 Task: Create a due date automation trigger when advanced on, on the tuesday of the week a card is due add content with a description not ending with resume at 11:00 AM.
Action: Mouse moved to (1248, 101)
Screenshot: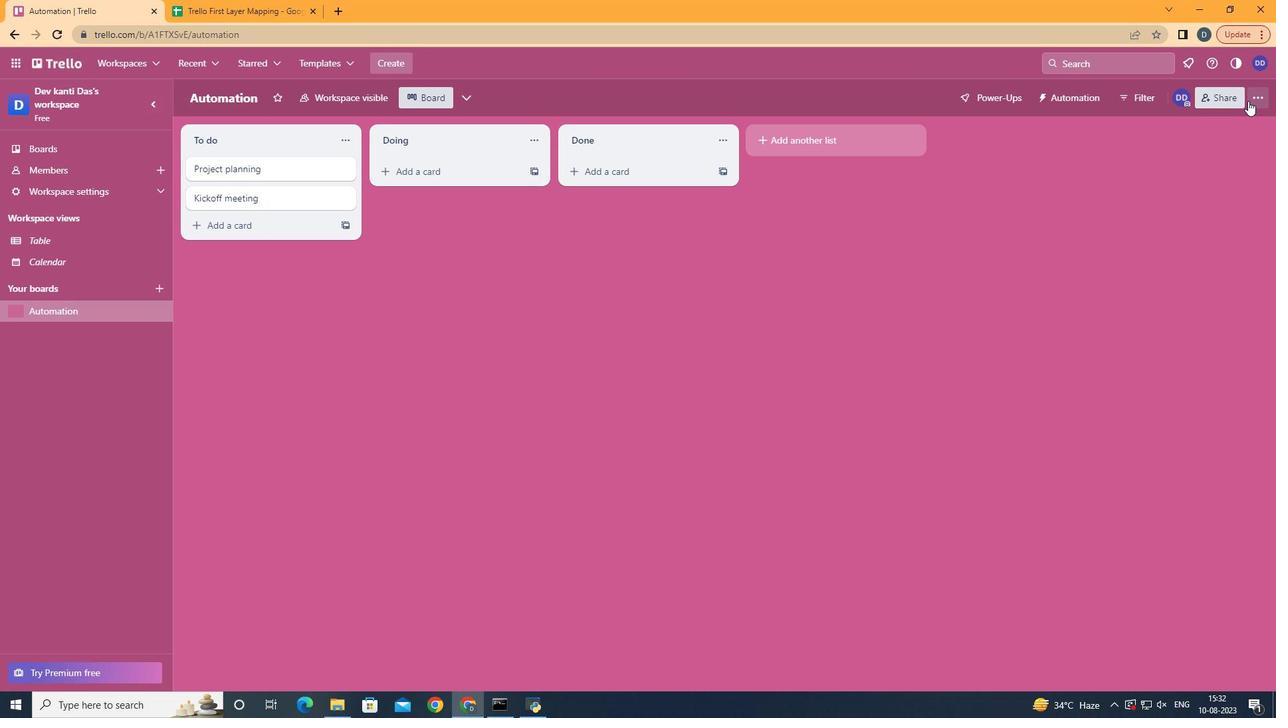 
Action: Mouse pressed left at (1248, 101)
Screenshot: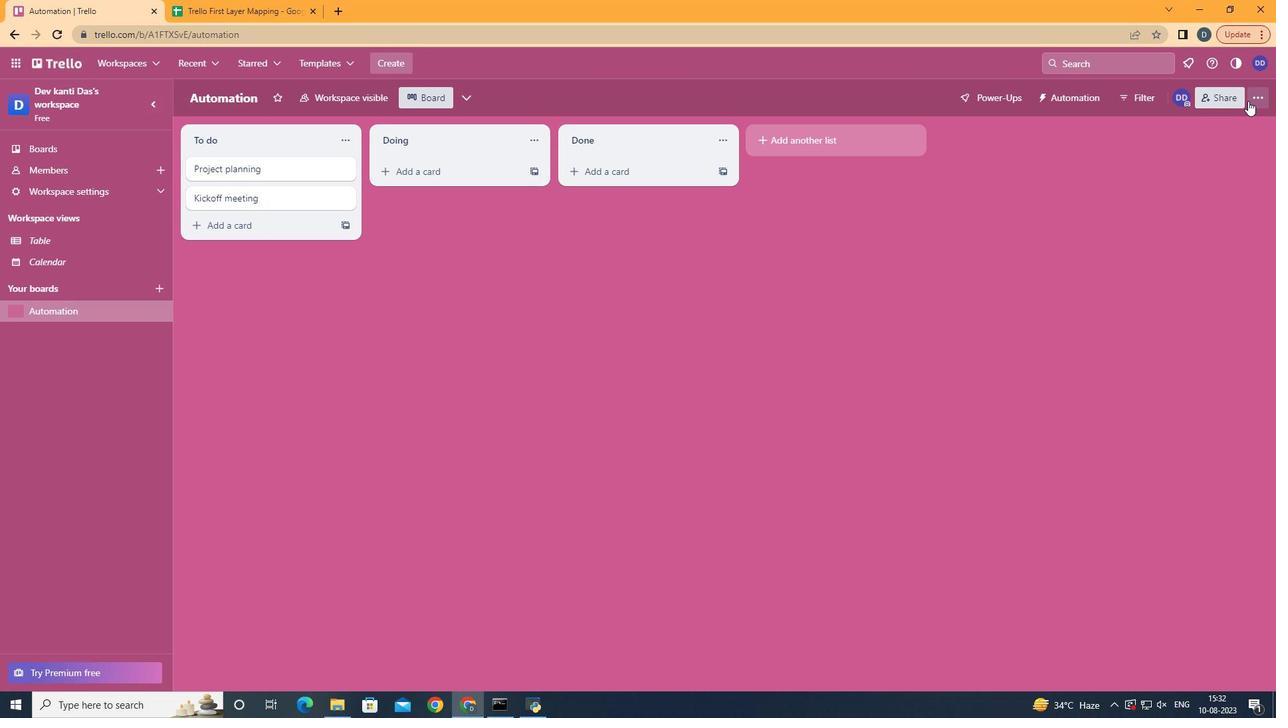 
Action: Mouse moved to (1197, 286)
Screenshot: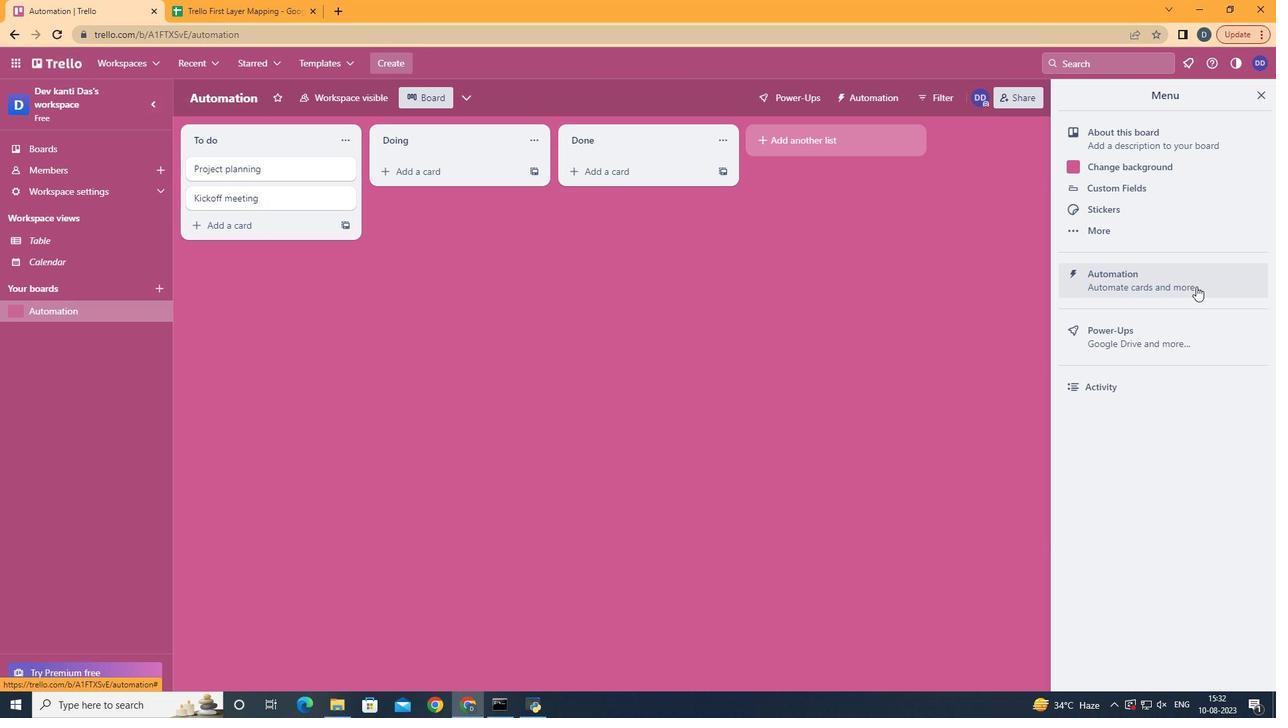 
Action: Mouse pressed left at (1197, 286)
Screenshot: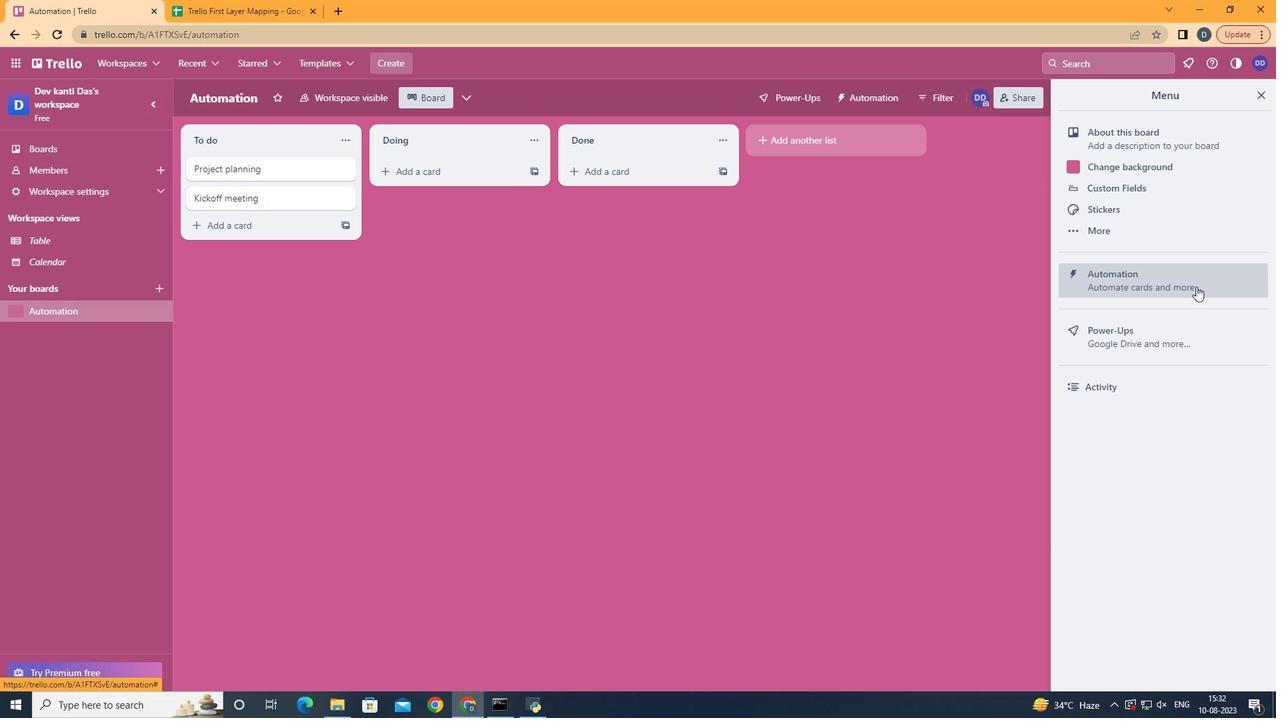 
Action: Mouse moved to (254, 268)
Screenshot: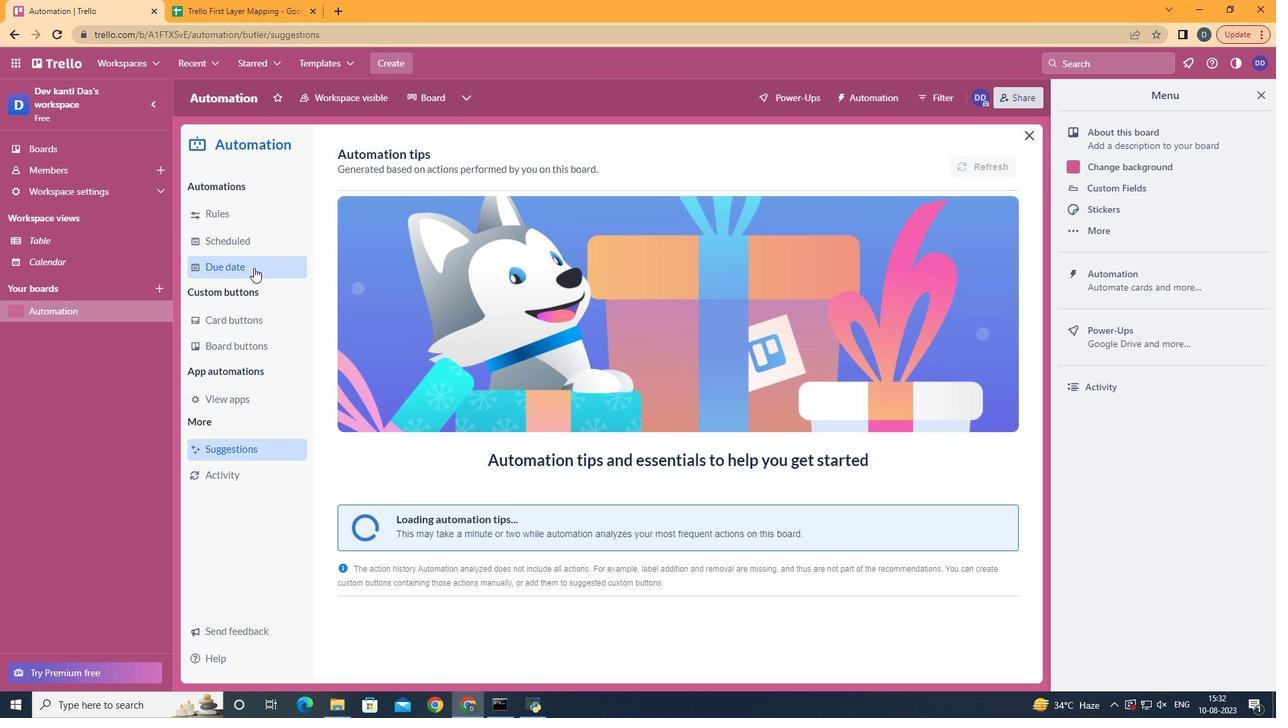 
Action: Mouse pressed left at (254, 268)
Screenshot: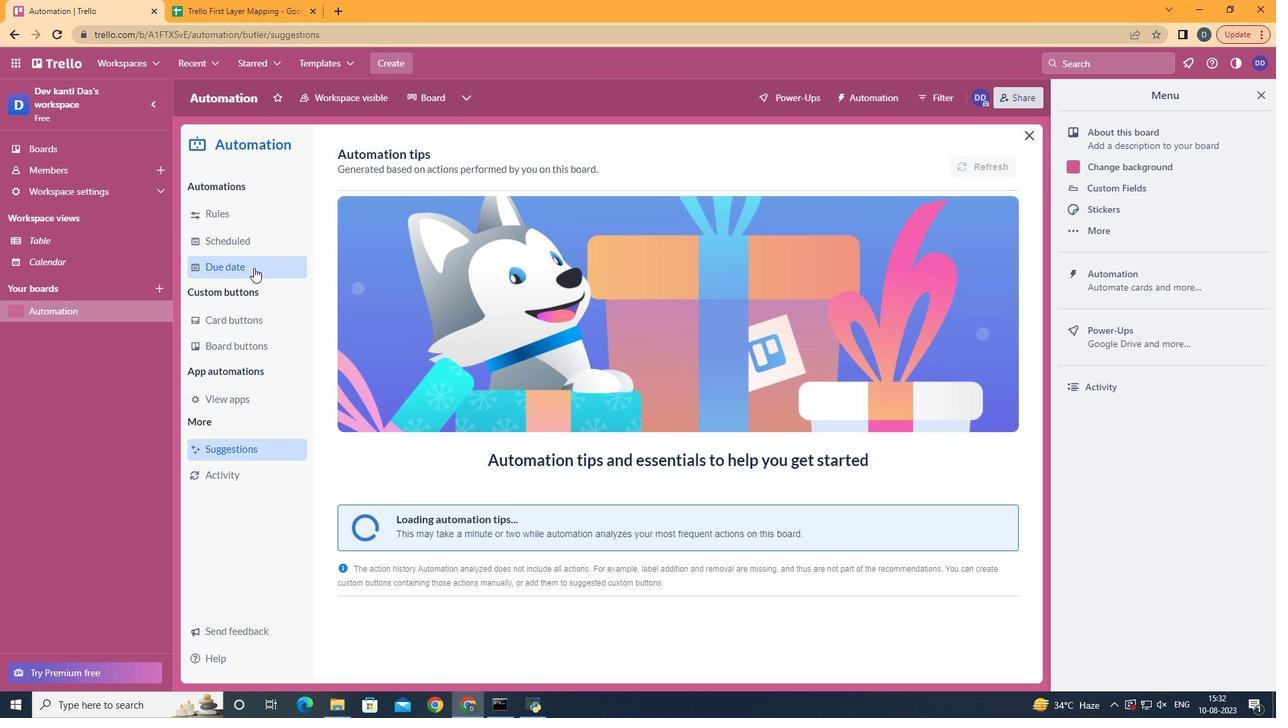 
Action: Mouse moved to (912, 152)
Screenshot: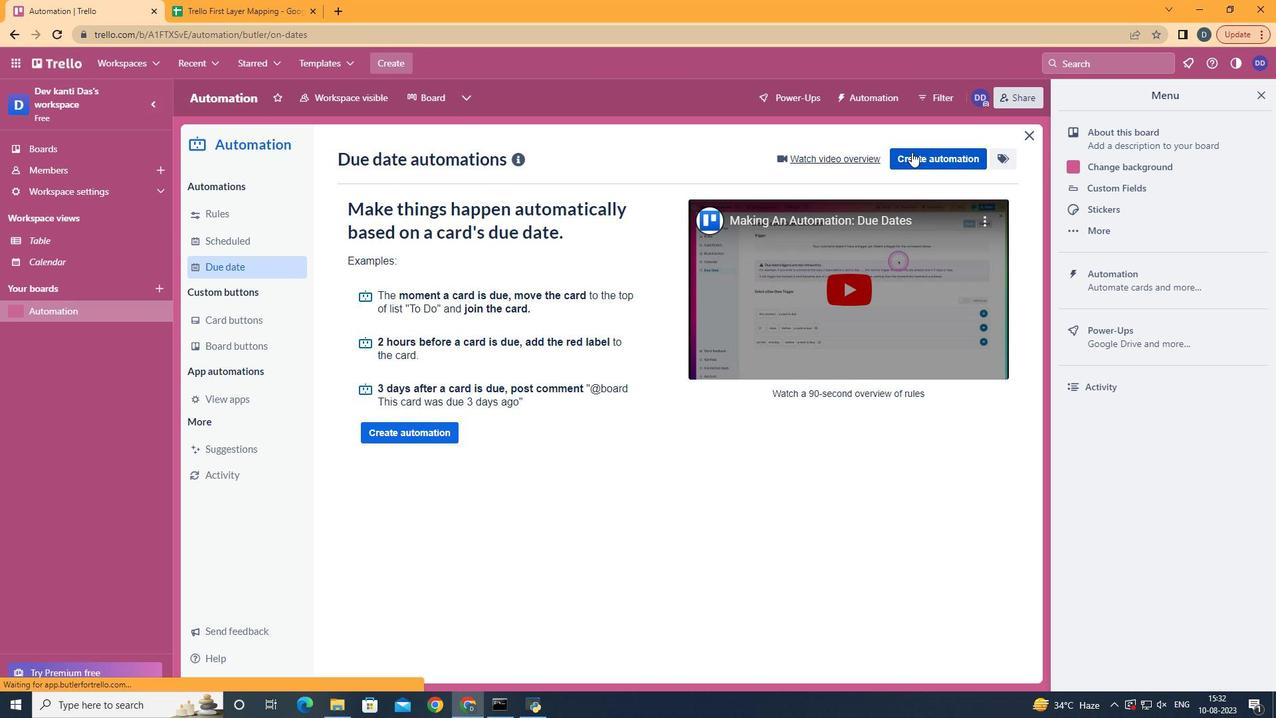 
Action: Mouse pressed left at (912, 152)
Screenshot: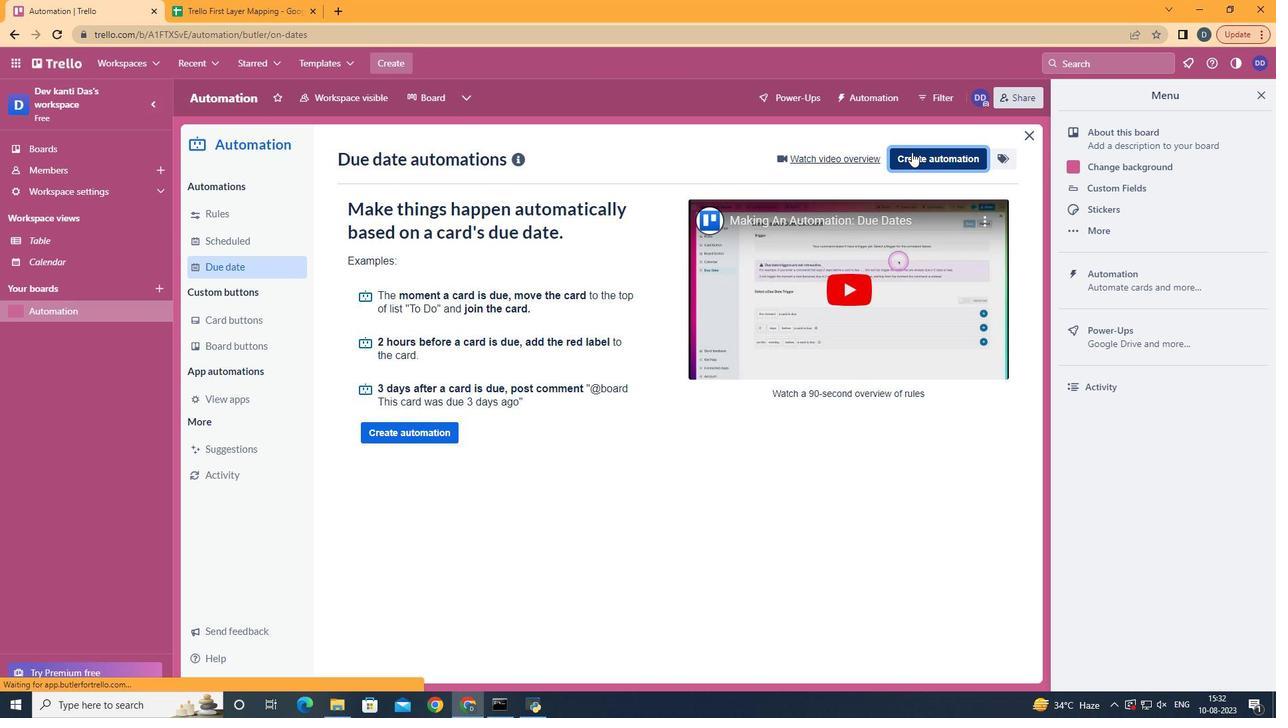 
Action: Mouse moved to (710, 289)
Screenshot: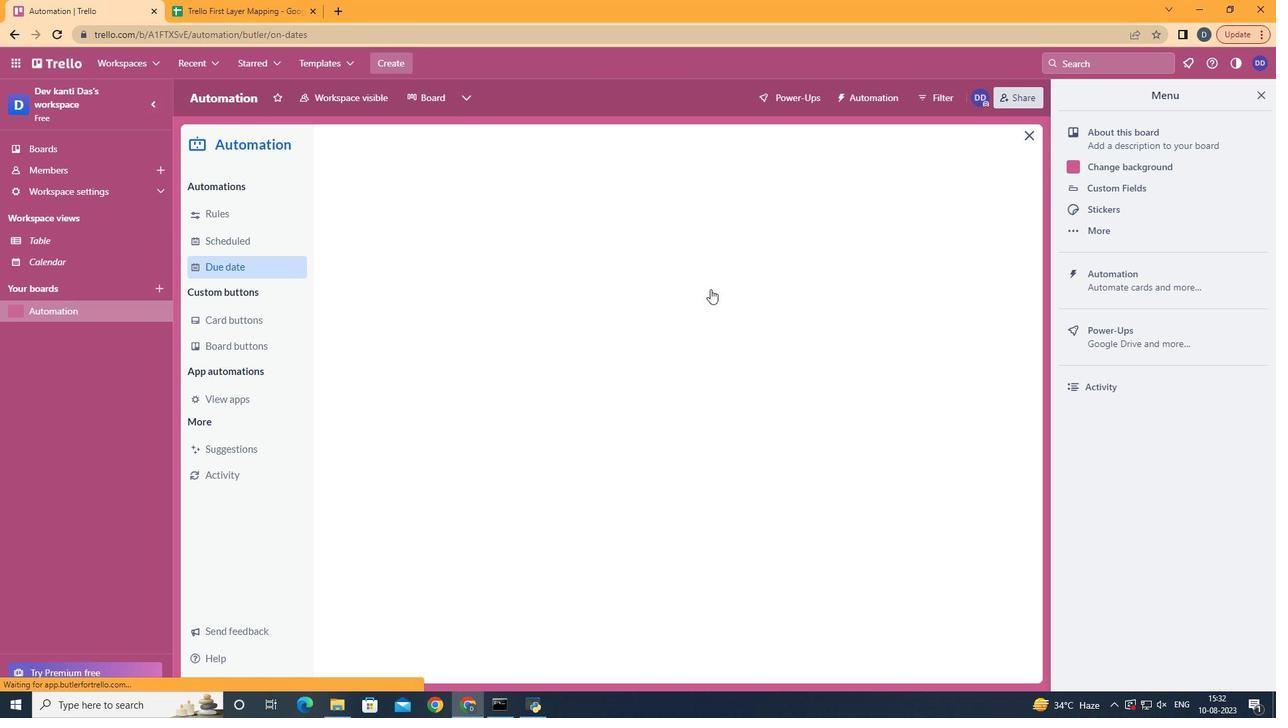
Action: Mouse pressed left at (710, 289)
Screenshot: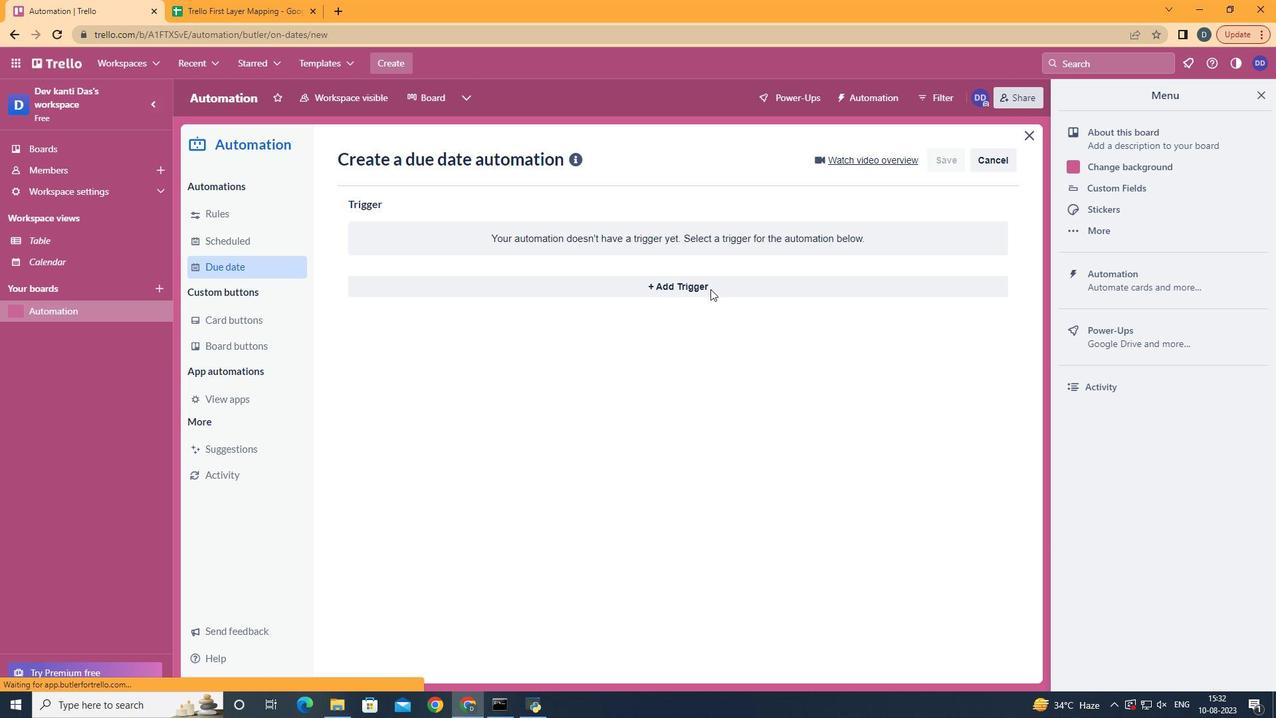
Action: Mouse moved to (432, 375)
Screenshot: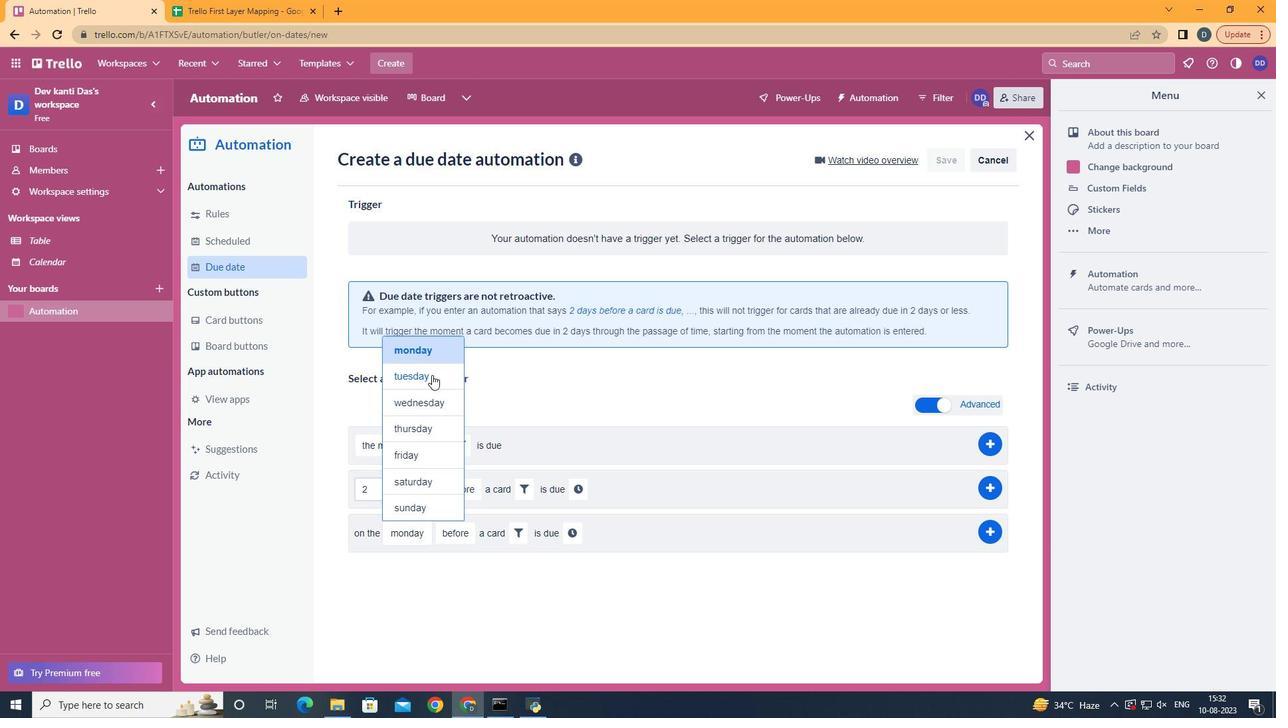 
Action: Mouse pressed left at (432, 375)
Screenshot: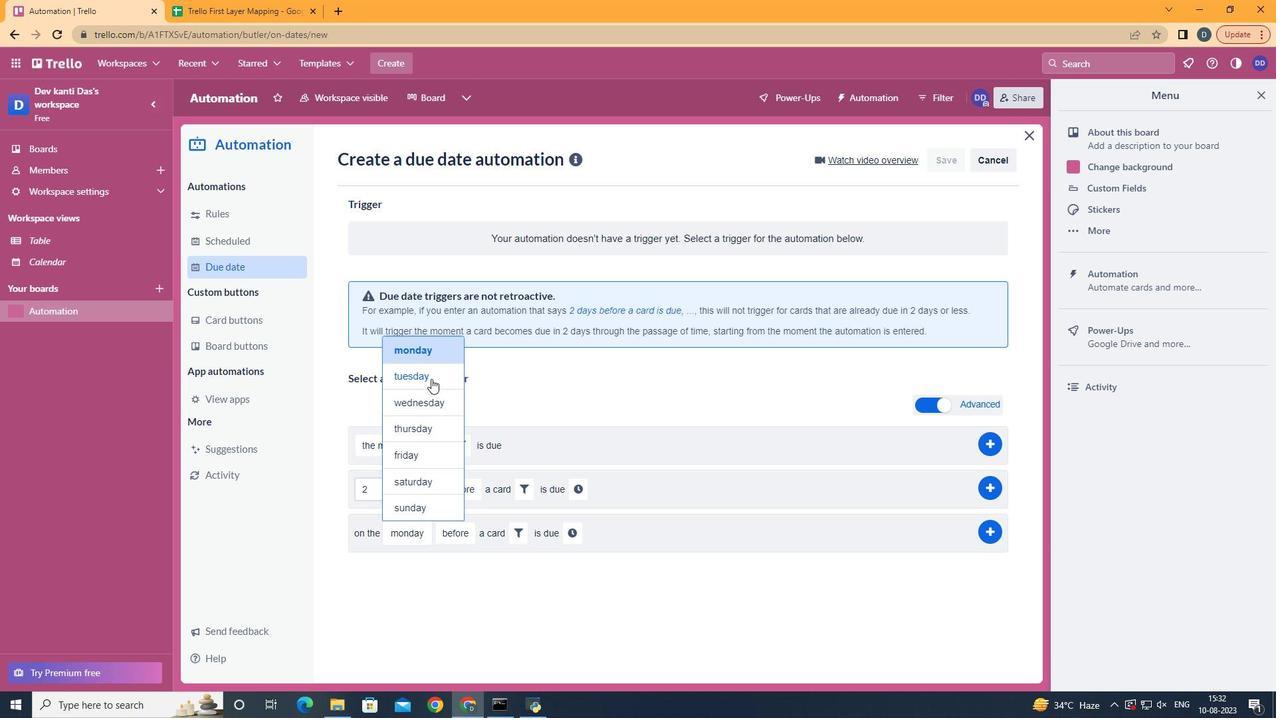 
Action: Mouse moved to (467, 607)
Screenshot: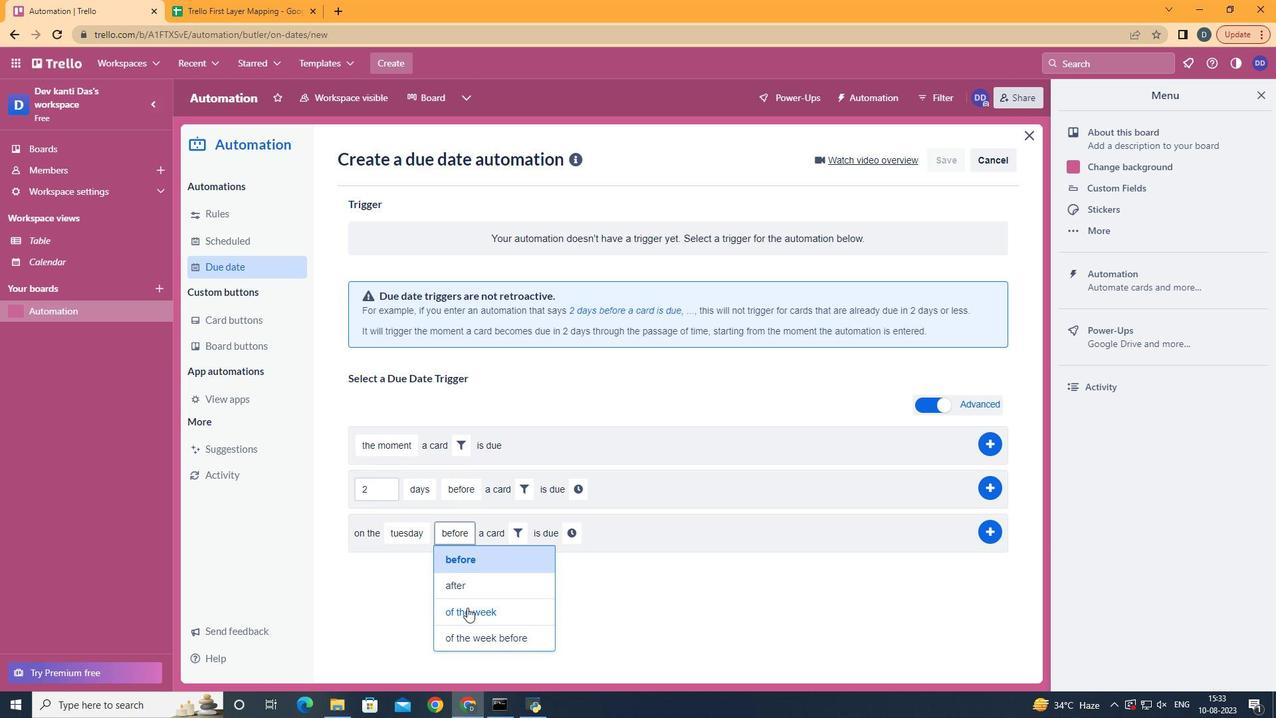 
Action: Mouse pressed left at (467, 607)
Screenshot: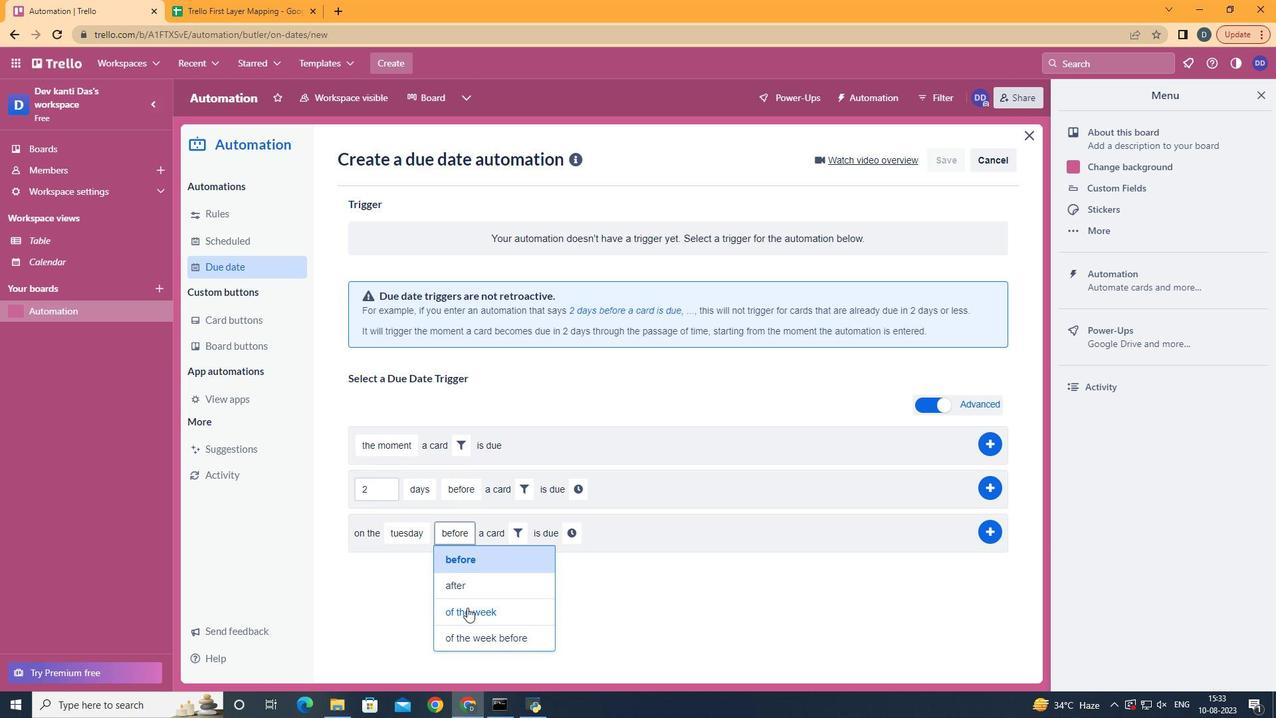 
Action: Mouse moved to (531, 528)
Screenshot: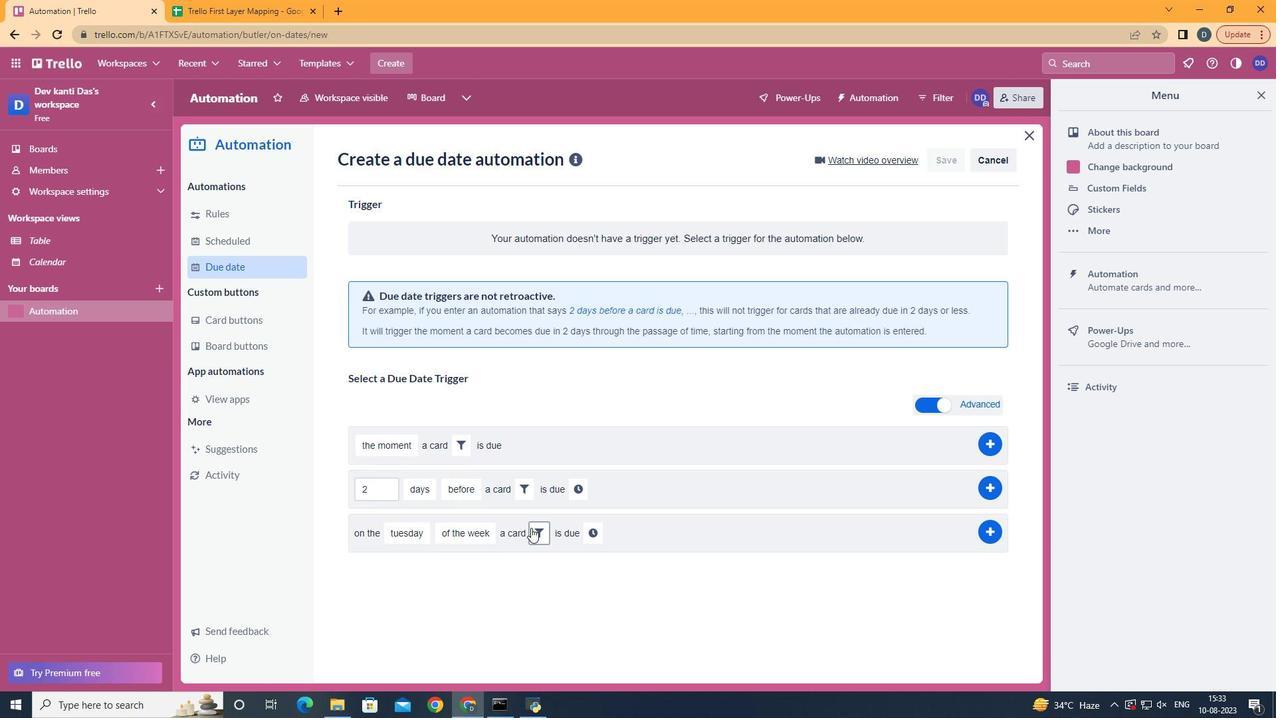 
Action: Mouse pressed left at (531, 528)
Screenshot: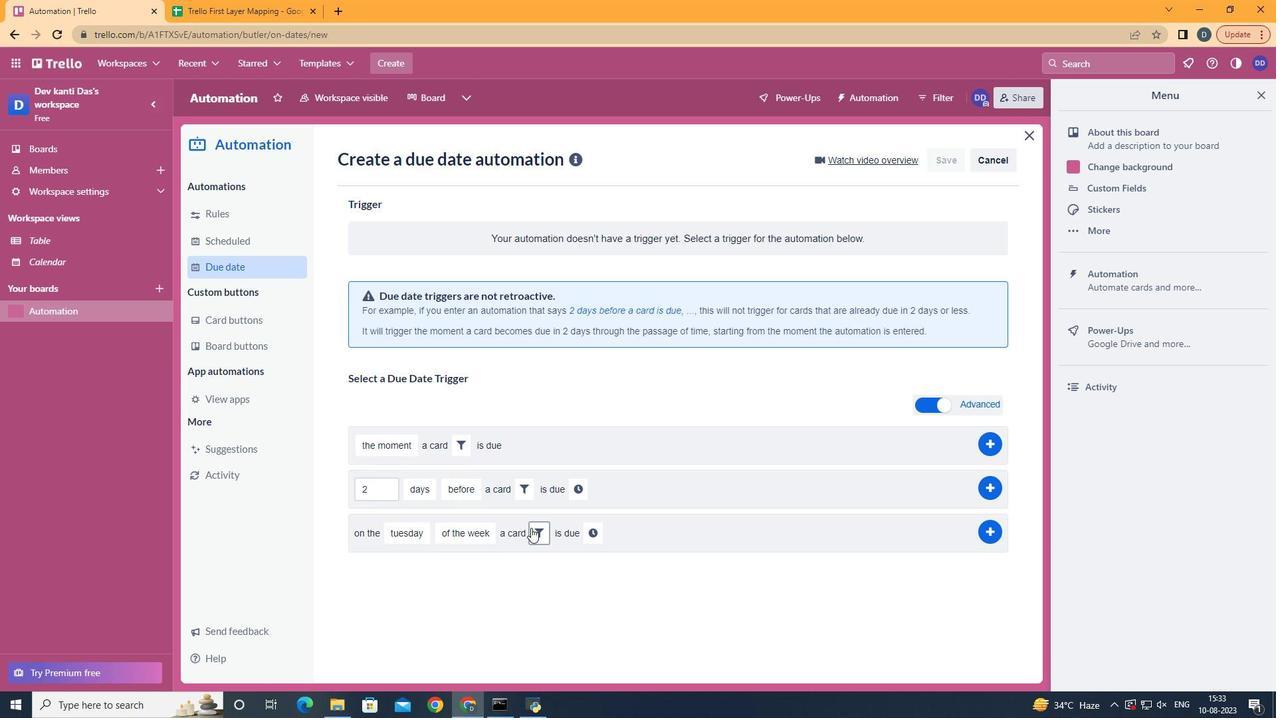 
Action: Mouse moved to (698, 575)
Screenshot: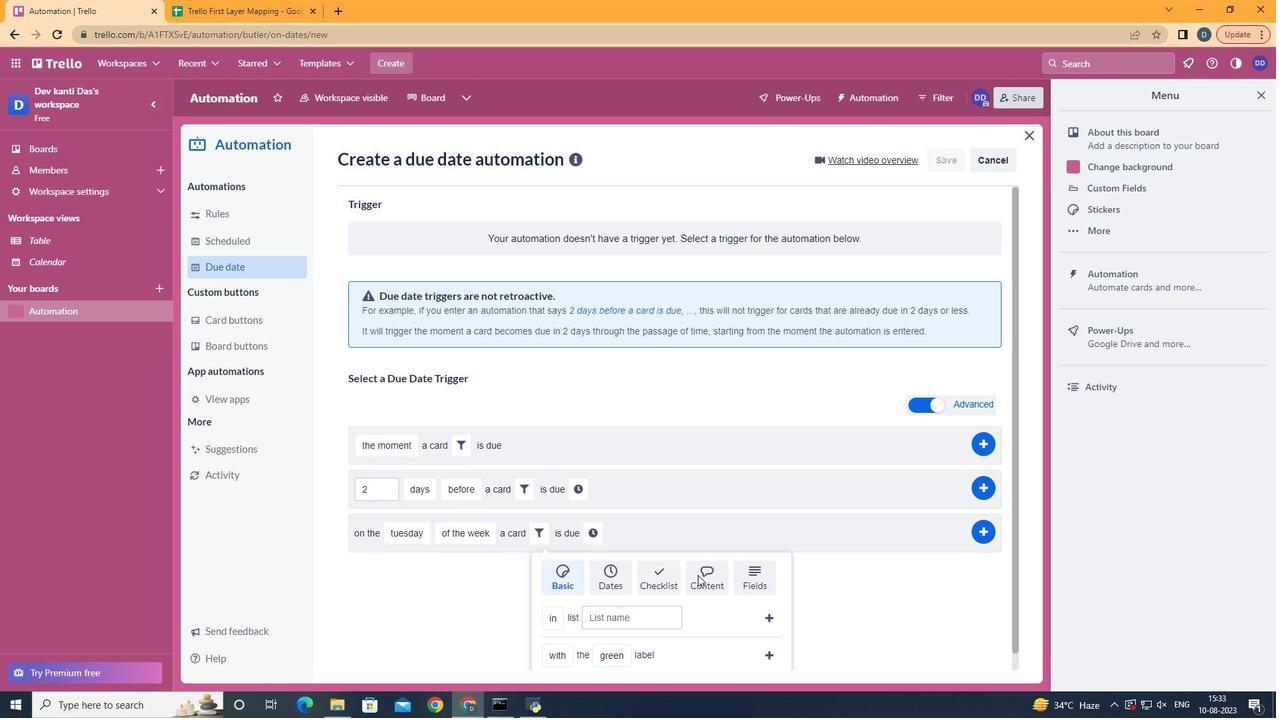 
Action: Mouse pressed left at (698, 575)
Screenshot: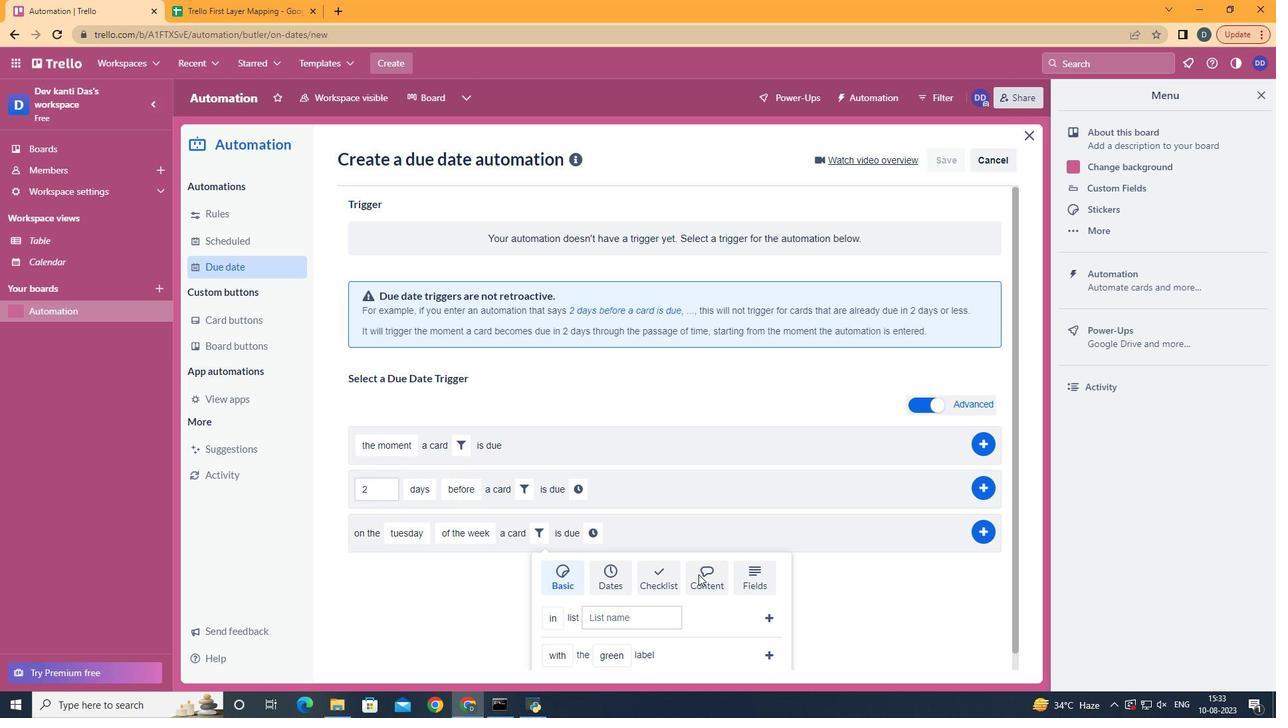 
Action: Mouse moved to (601, 558)
Screenshot: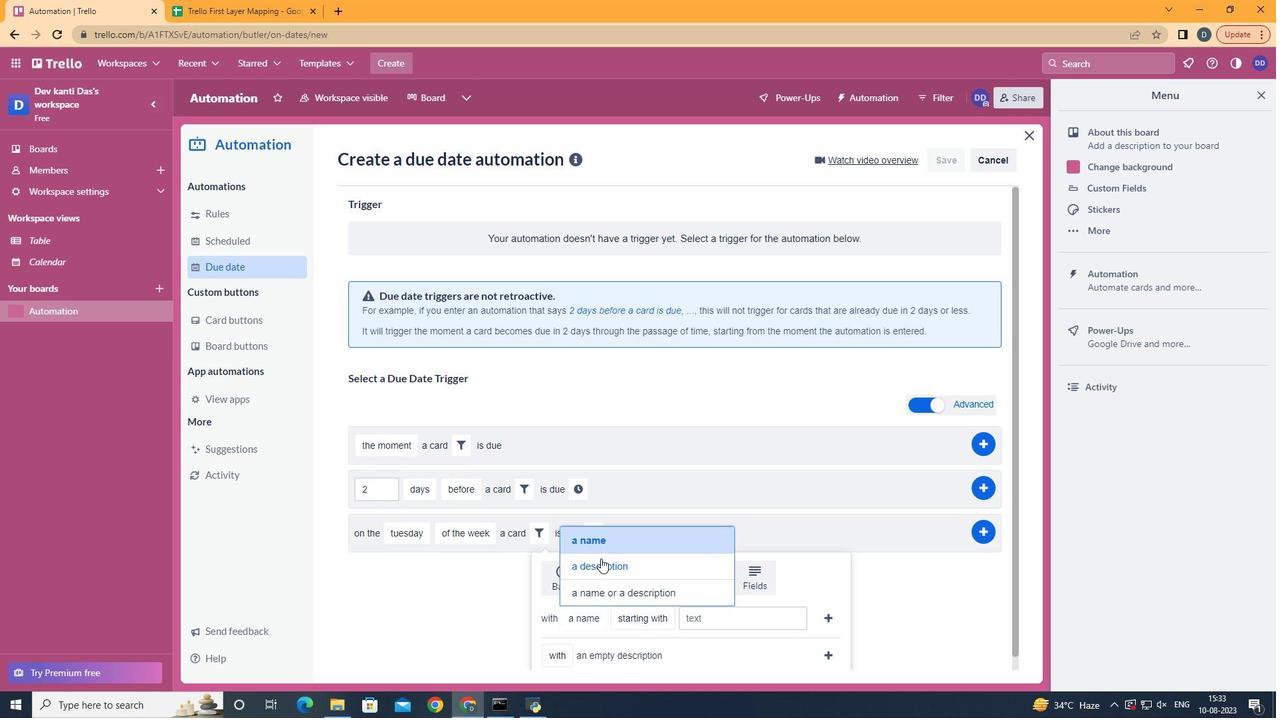 
Action: Mouse pressed left at (601, 558)
Screenshot: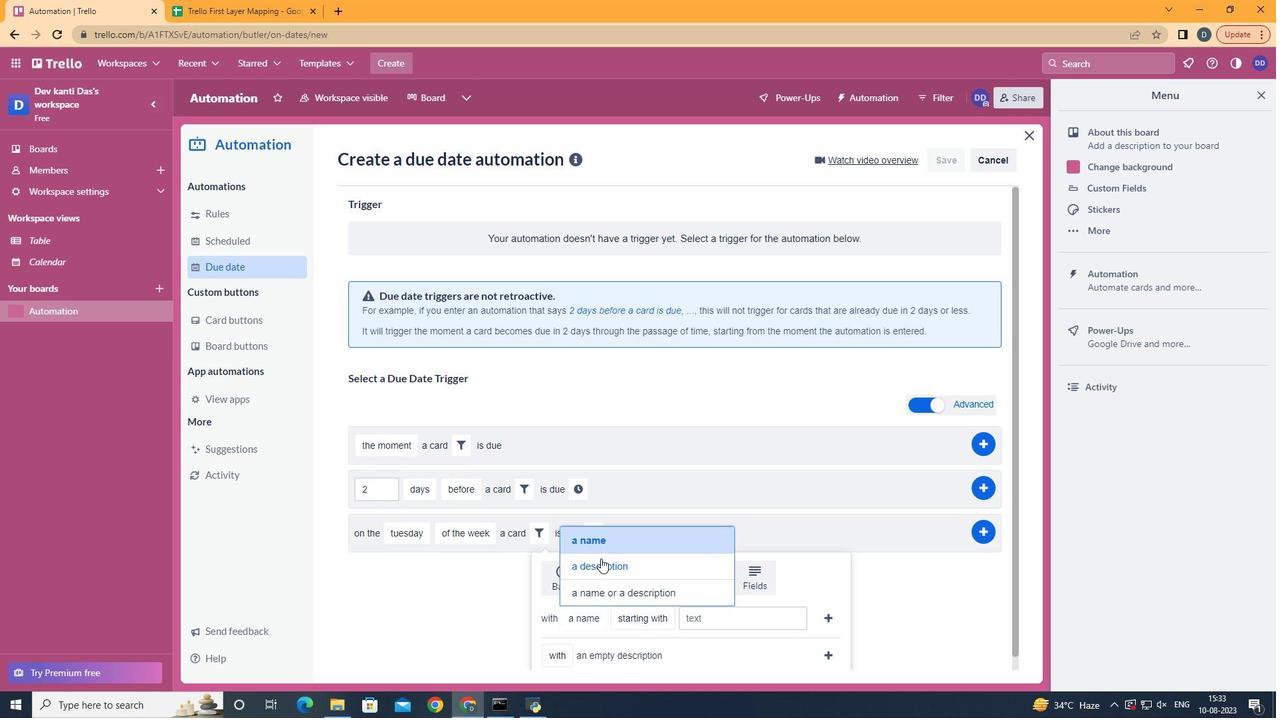 
Action: Mouse moved to (679, 569)
Screenshot: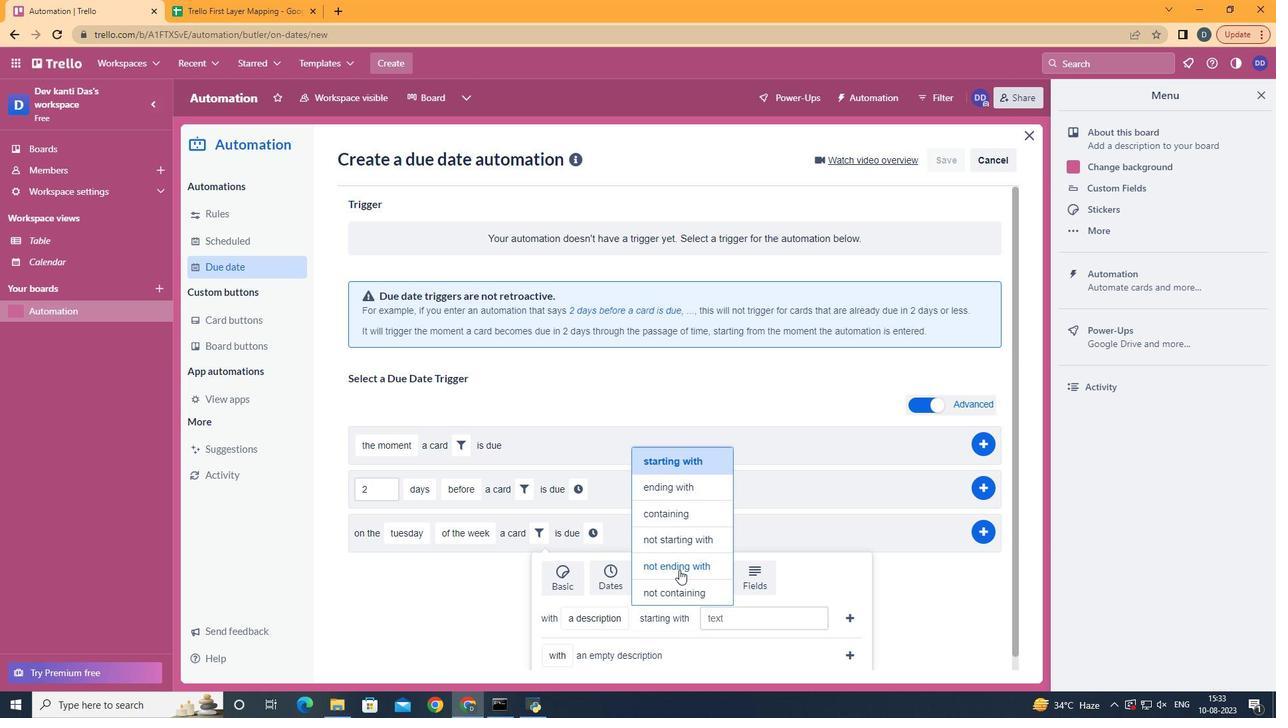
Action: Mouse pressed left at (679, 569)
Screenshot: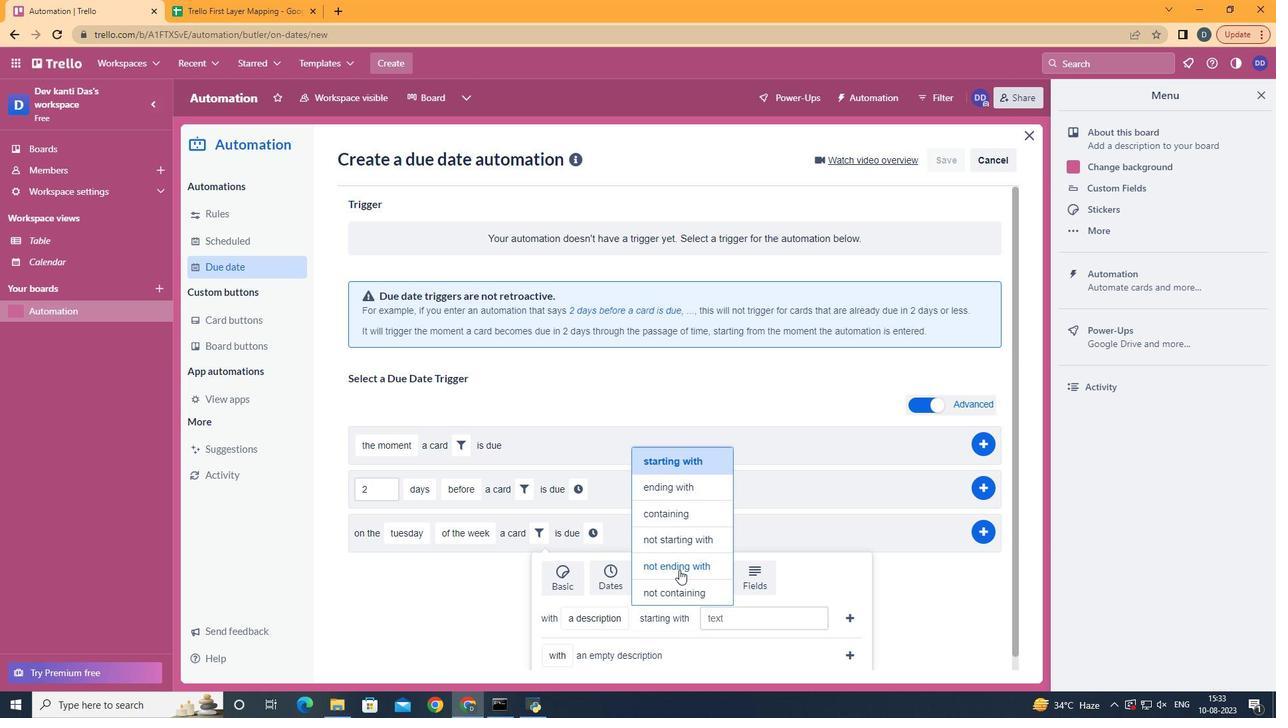 
Action: Mouse moved to (742, 613)
Screenshot: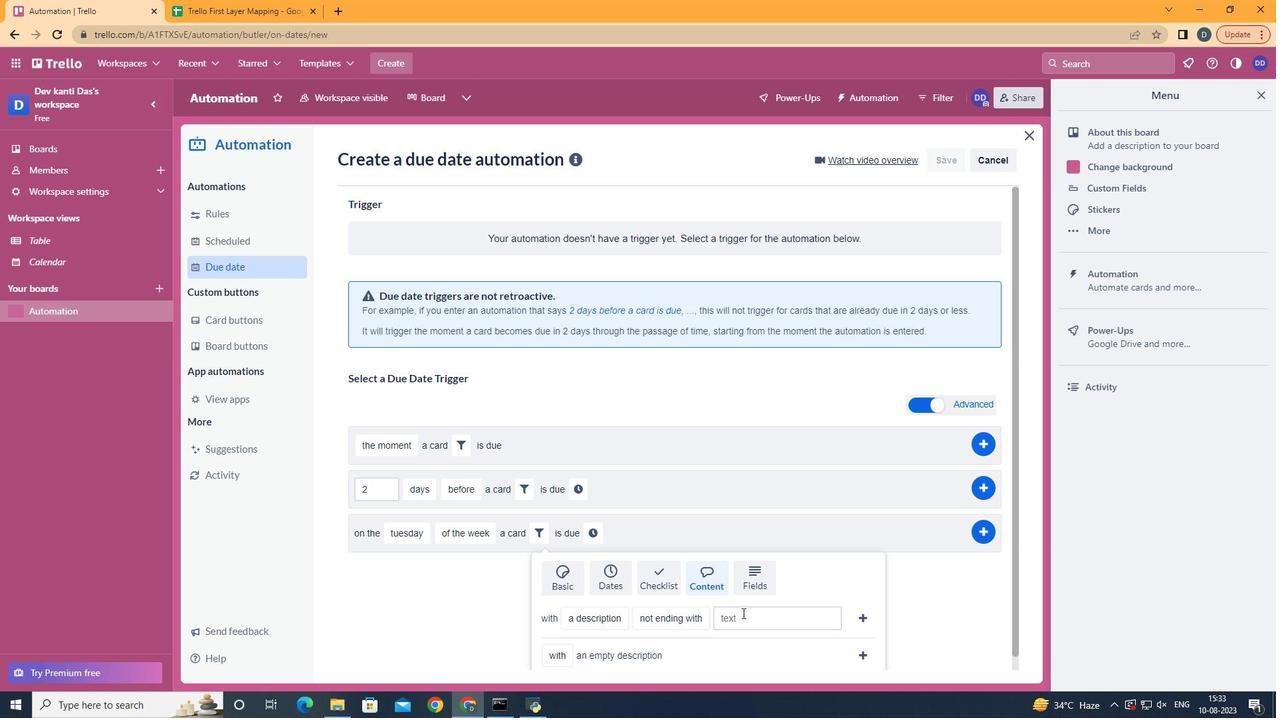 
Action: Mouse pressed left at (742, 613)
Screenshot: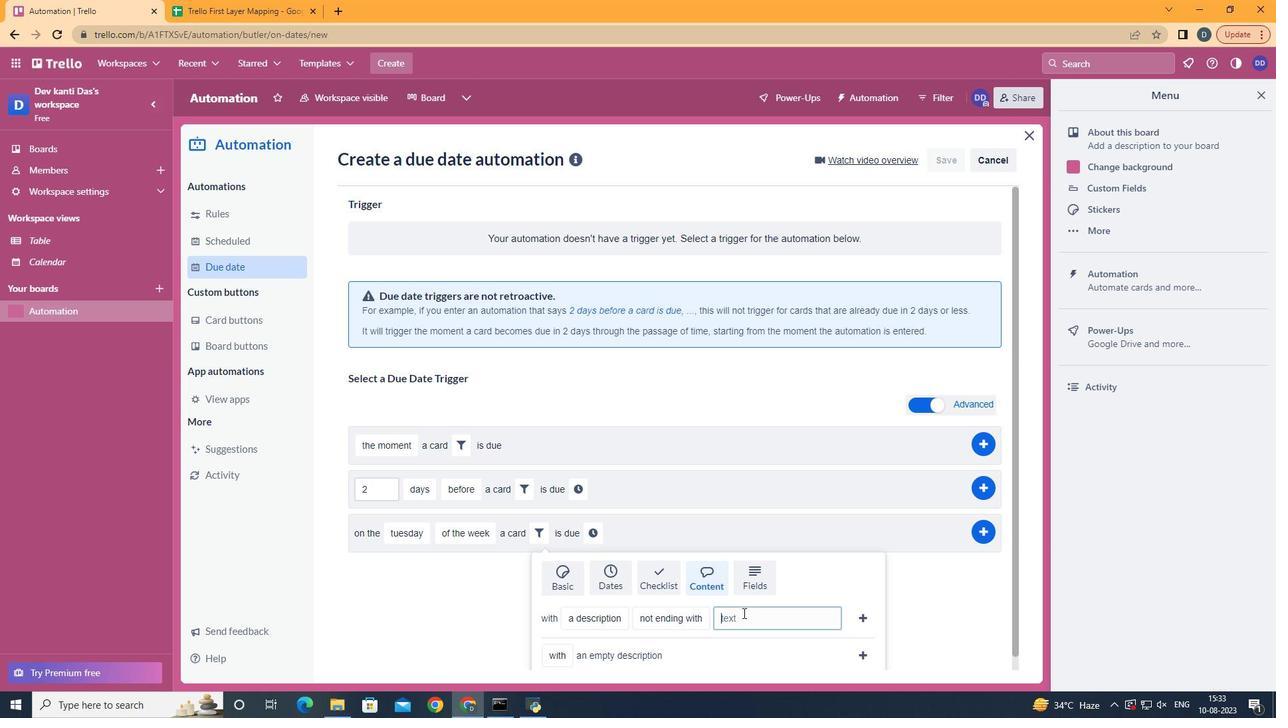 
Action: Mouse moved to (743, 613)
Screenshot: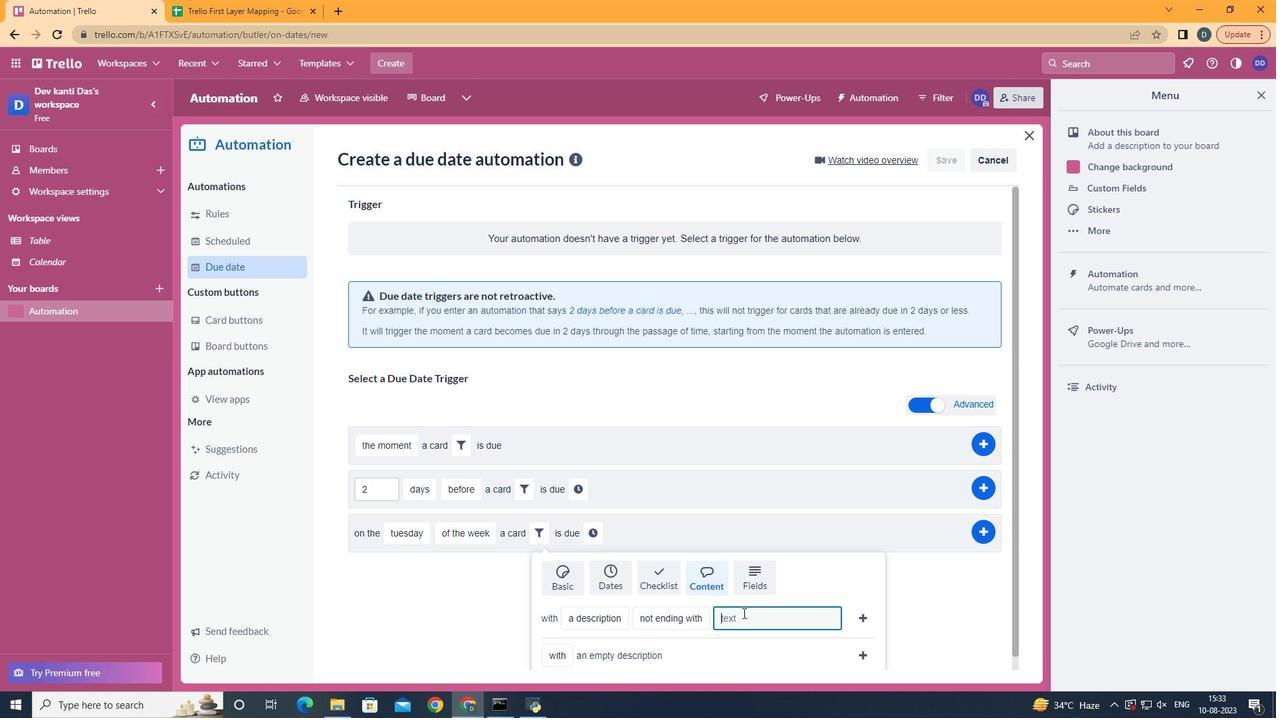 
Action: Key pressed resume
Screenshot: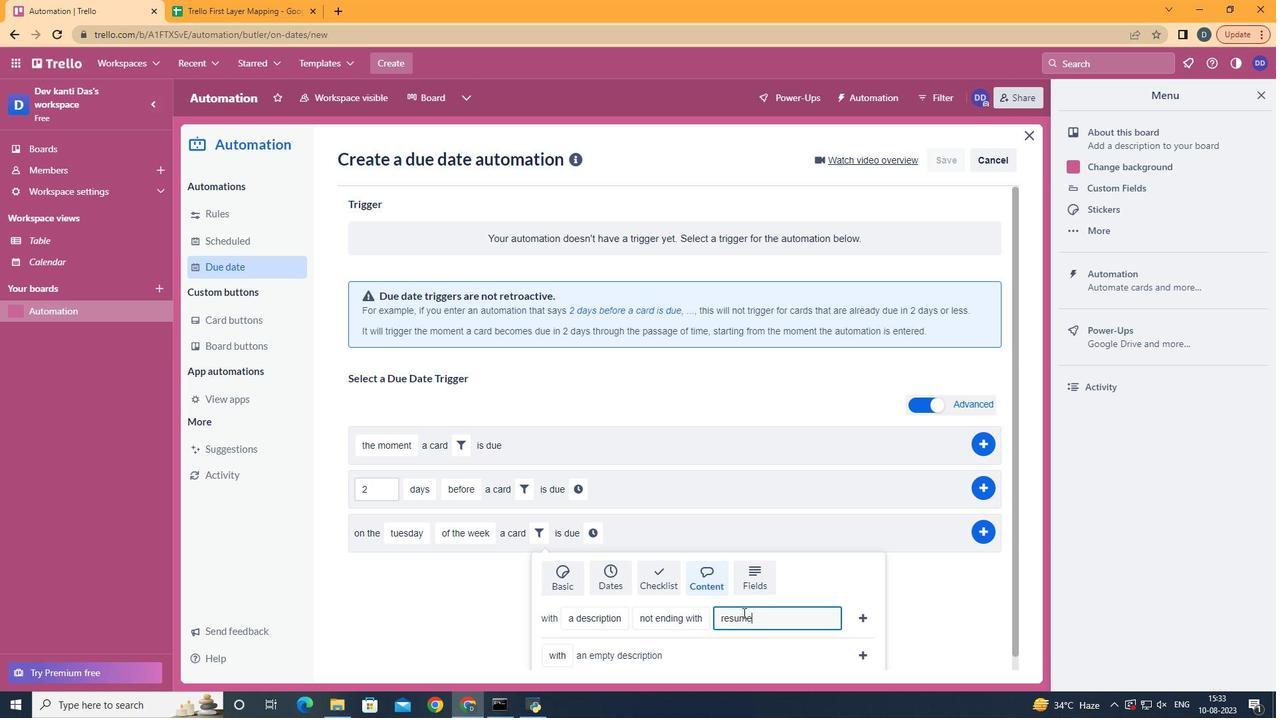 
Action: Mouse moved to (867, 613)
Screenshot: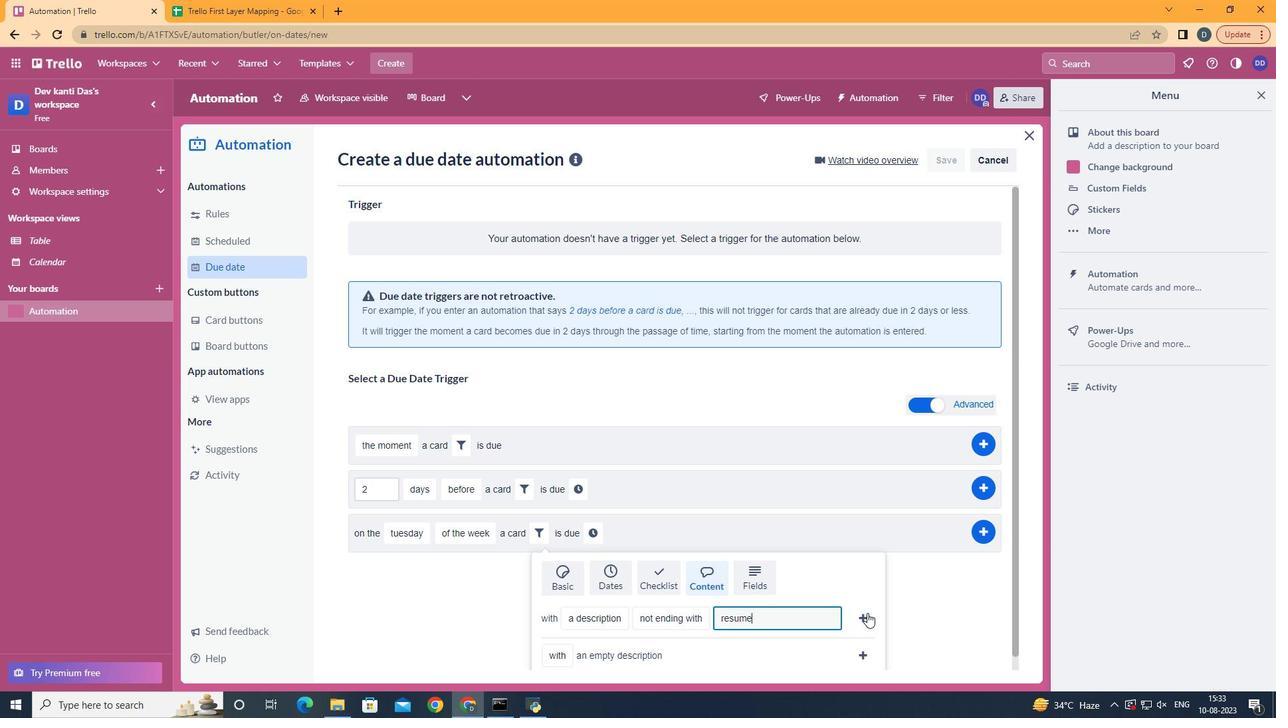 
Action: Mouse pressed left at (867, 613)
Screenshot: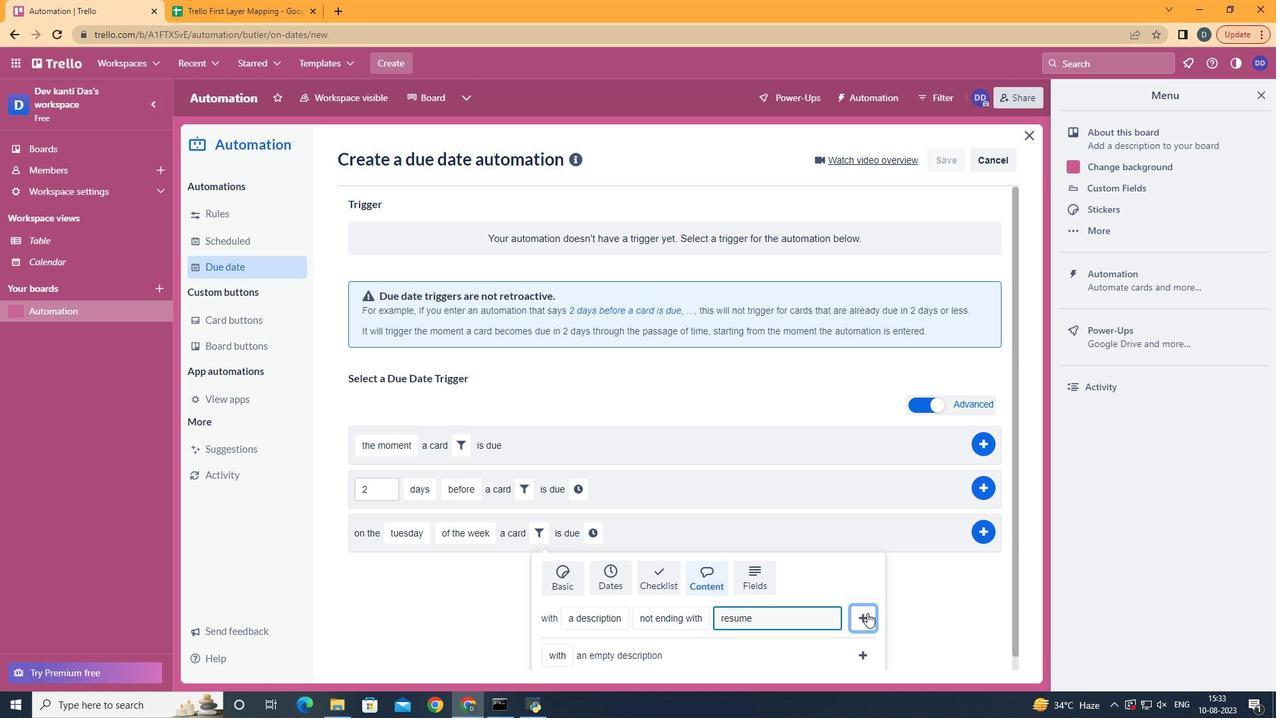 
Action: Mouse moved to (800, 530)
Screenshot: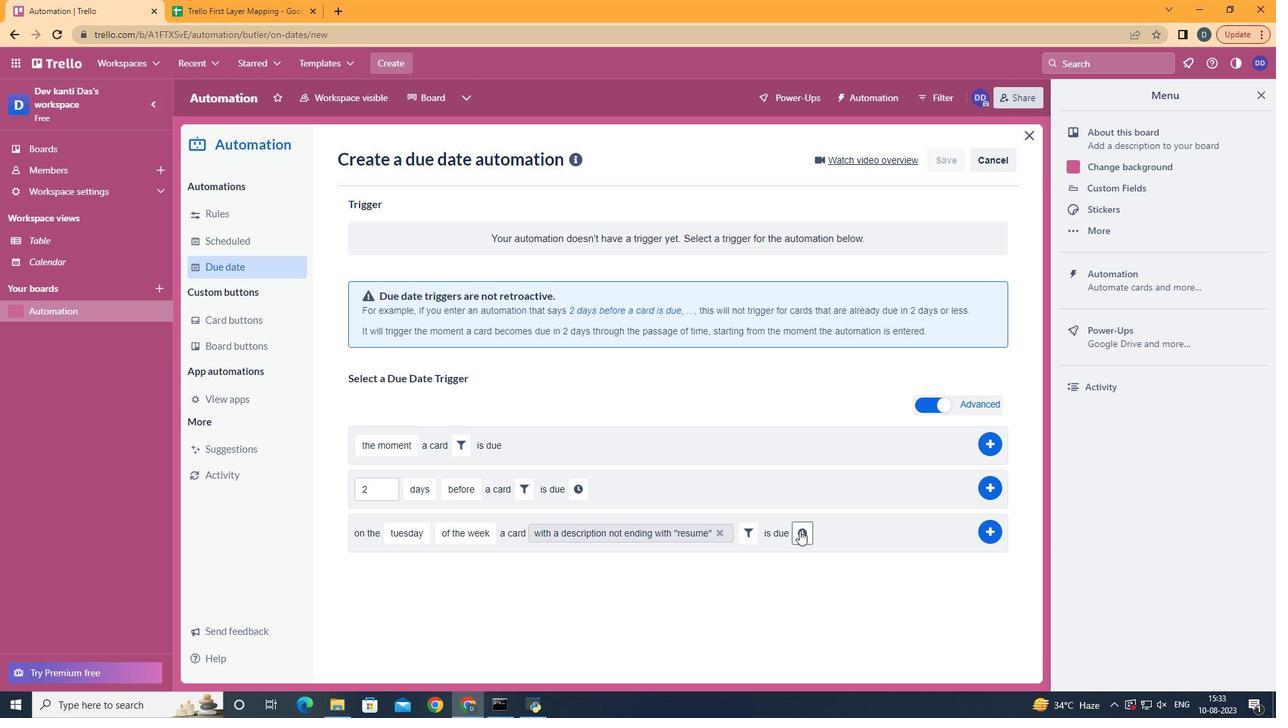 
Action: Mouse pressed left at (800, 530)
Screenshot: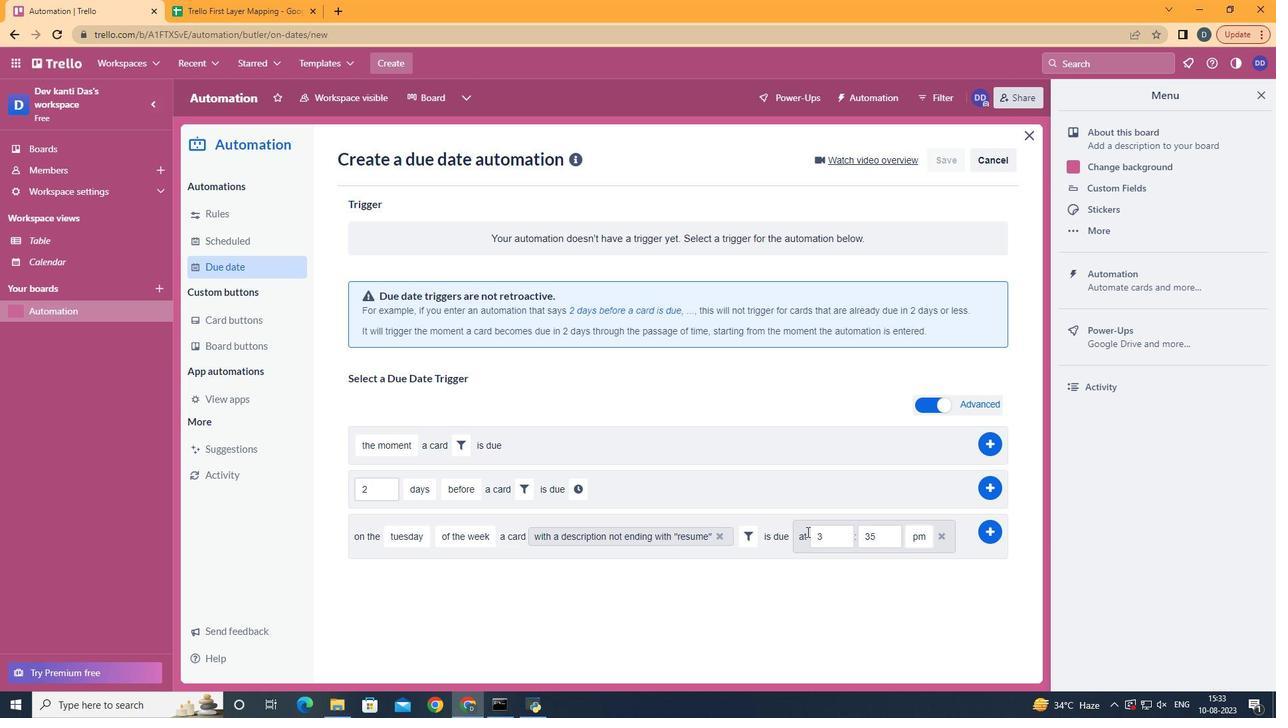
Action: Mouse moved to (839, 540)
Screenshot: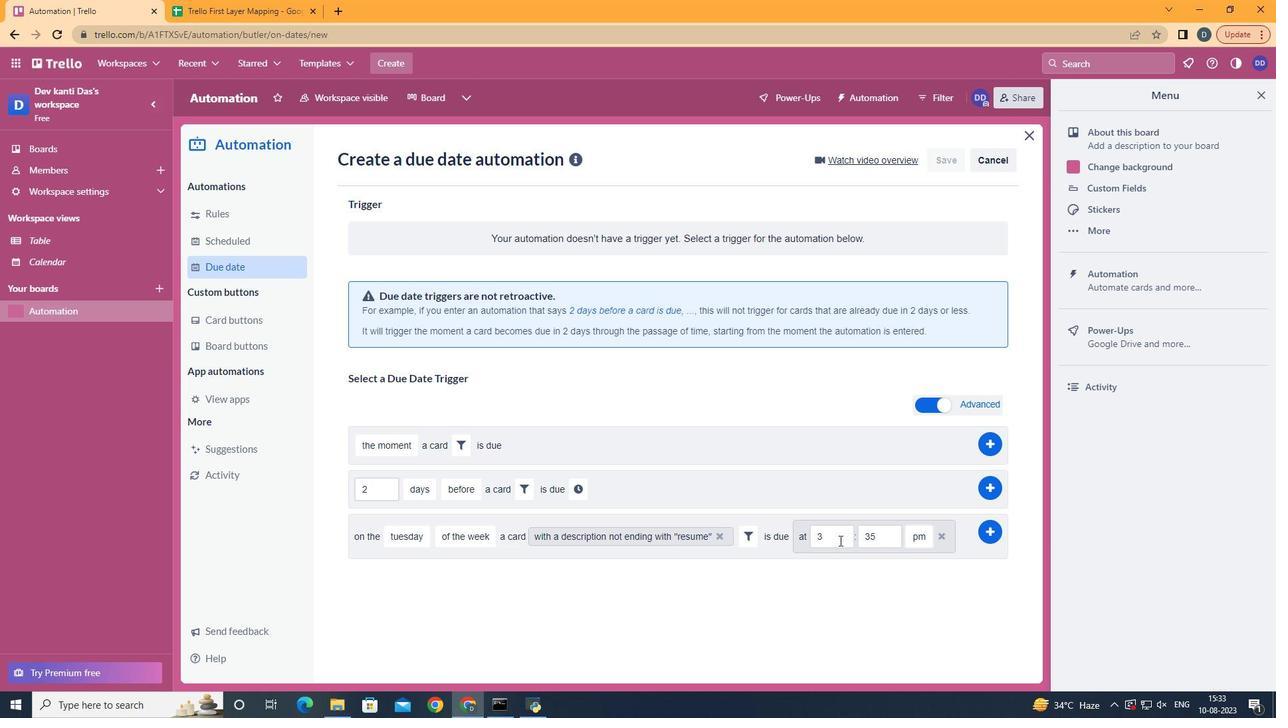 
Action: Mouse pressed left at (839, 540)
Screenshot: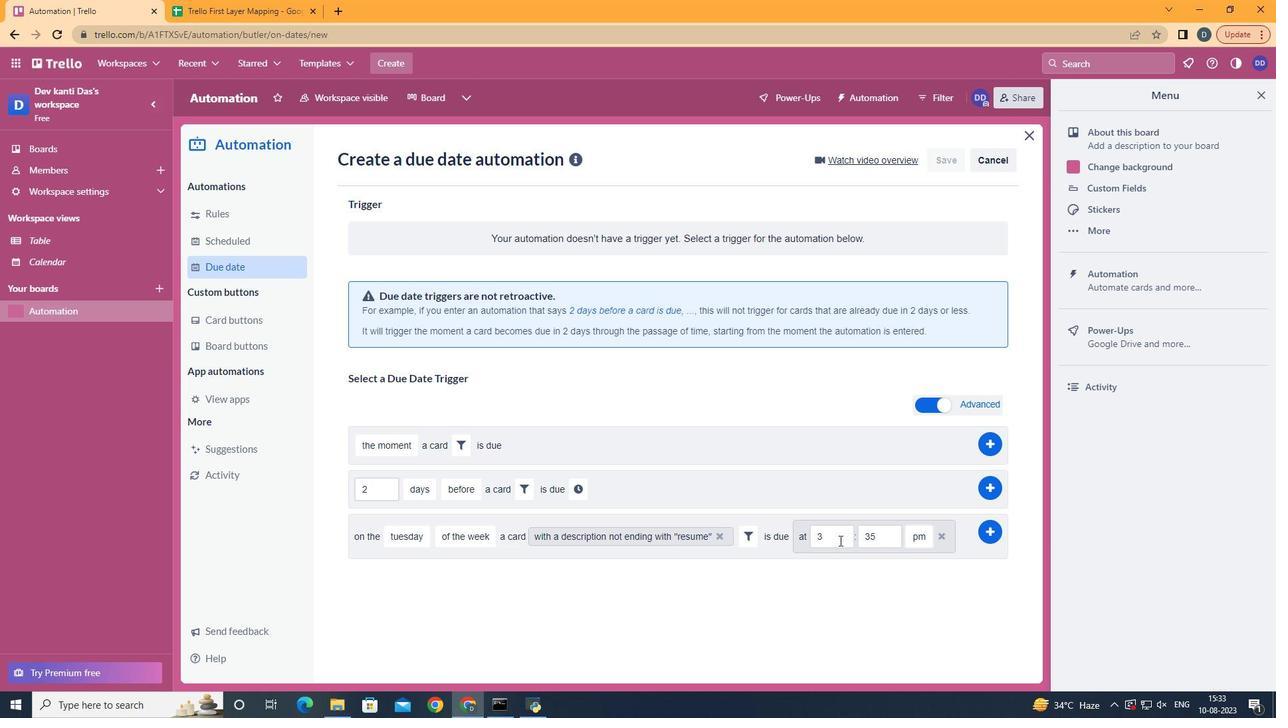 
Action: Mouse moved to (839, 542)
Screenshot: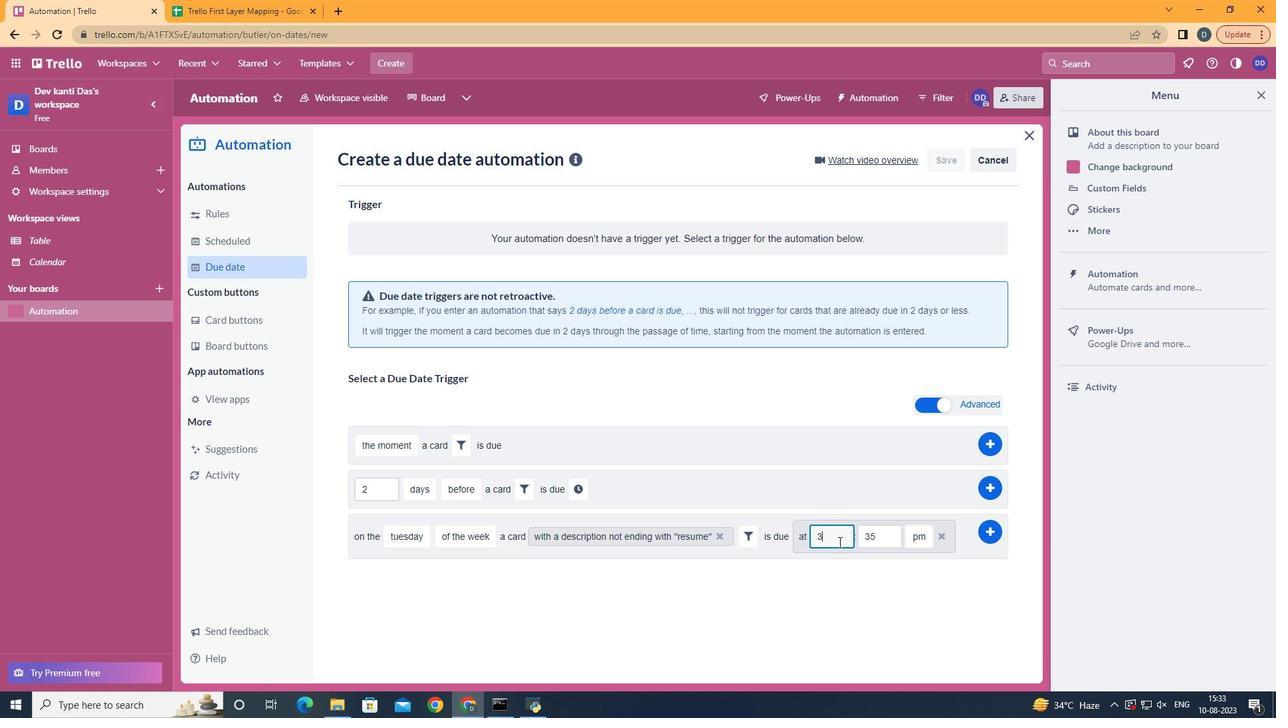 
Action: Key pressed <Key.backspace>11
Screenshot: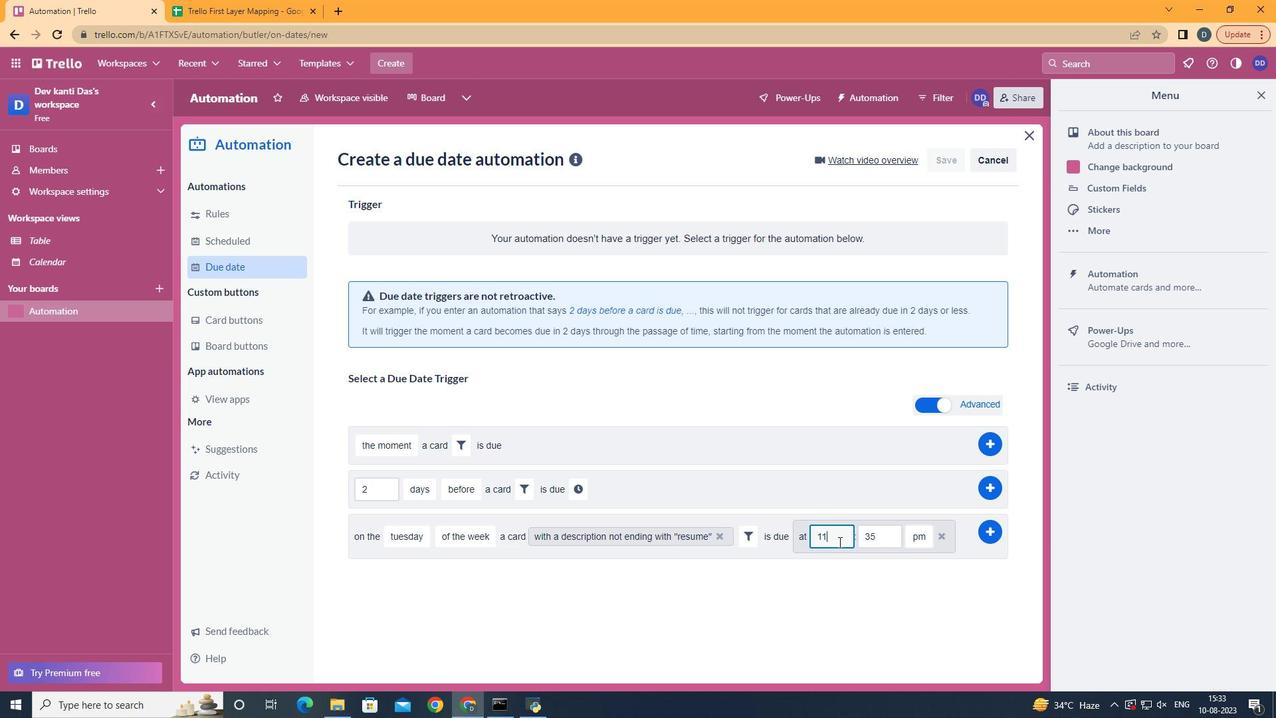 
Action: Mouse moved to (887, 545)
Screenshot: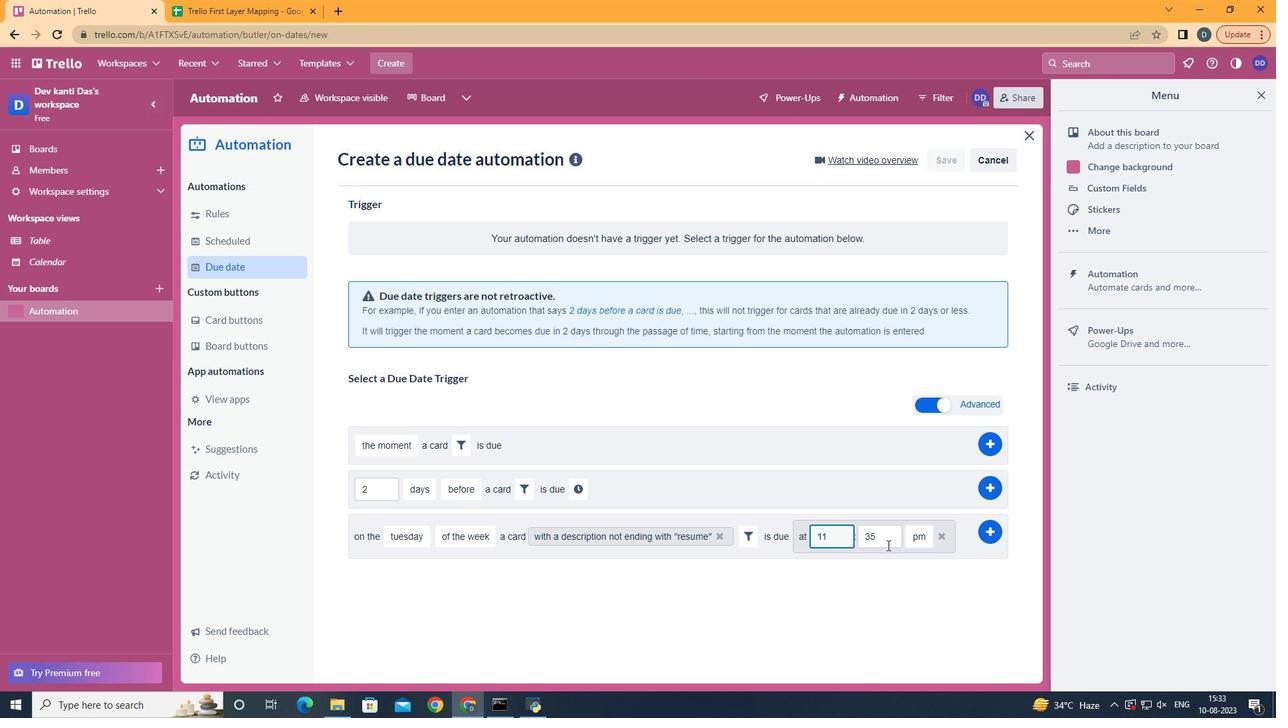 
Action: Mouse pressed left at (887, 545)
Screenshot: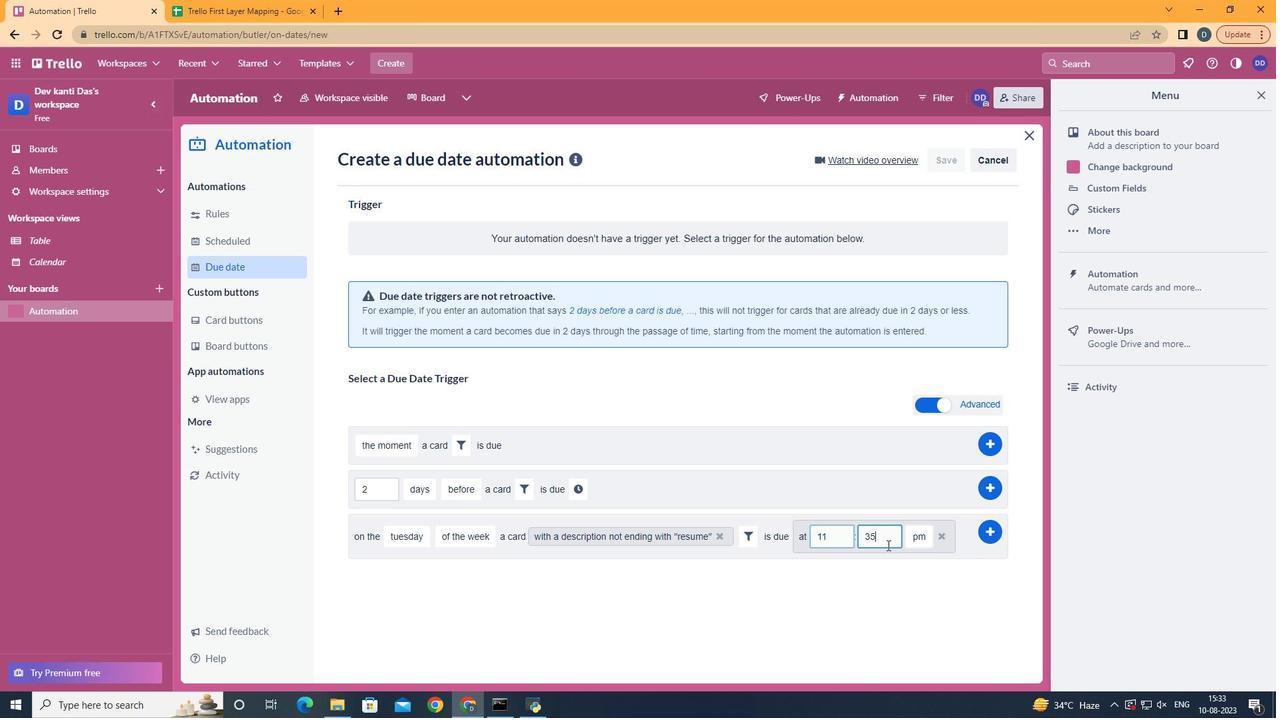 
Action: Key pressed <Key.backspace><Key.backspace>00
Screenshot: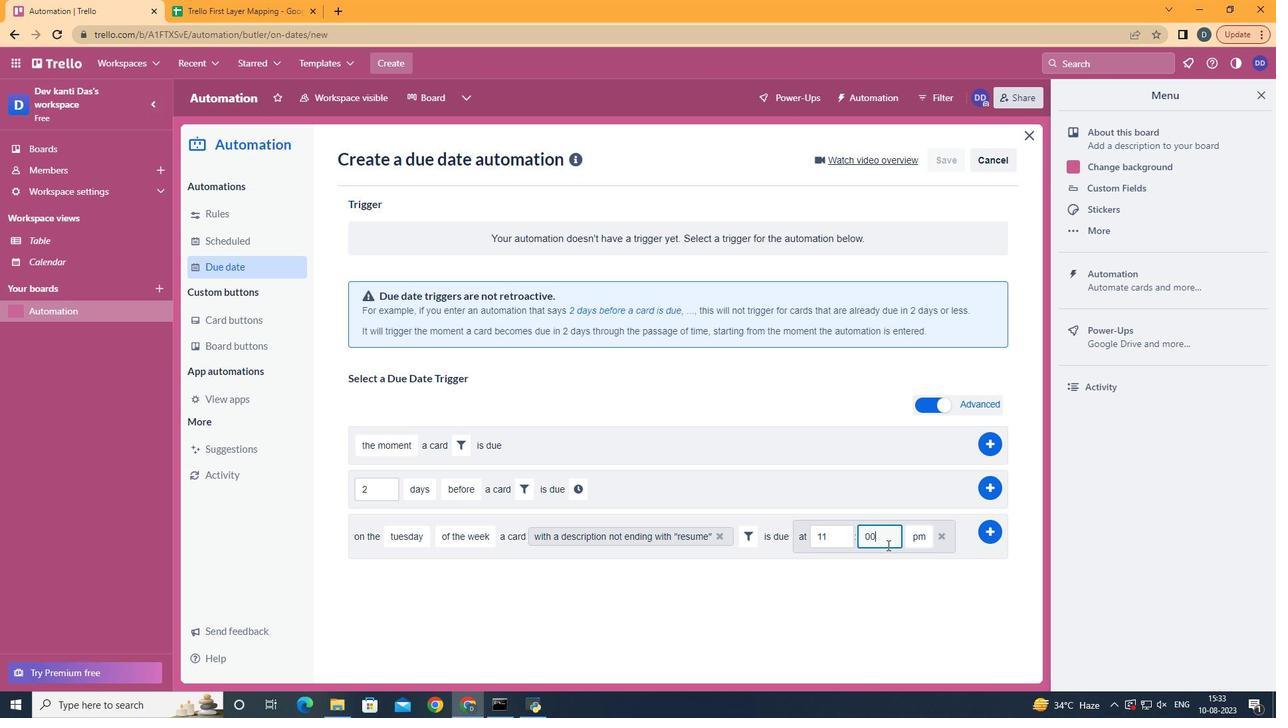 
Action: Mouse moved to (921, 561)
Screenshot: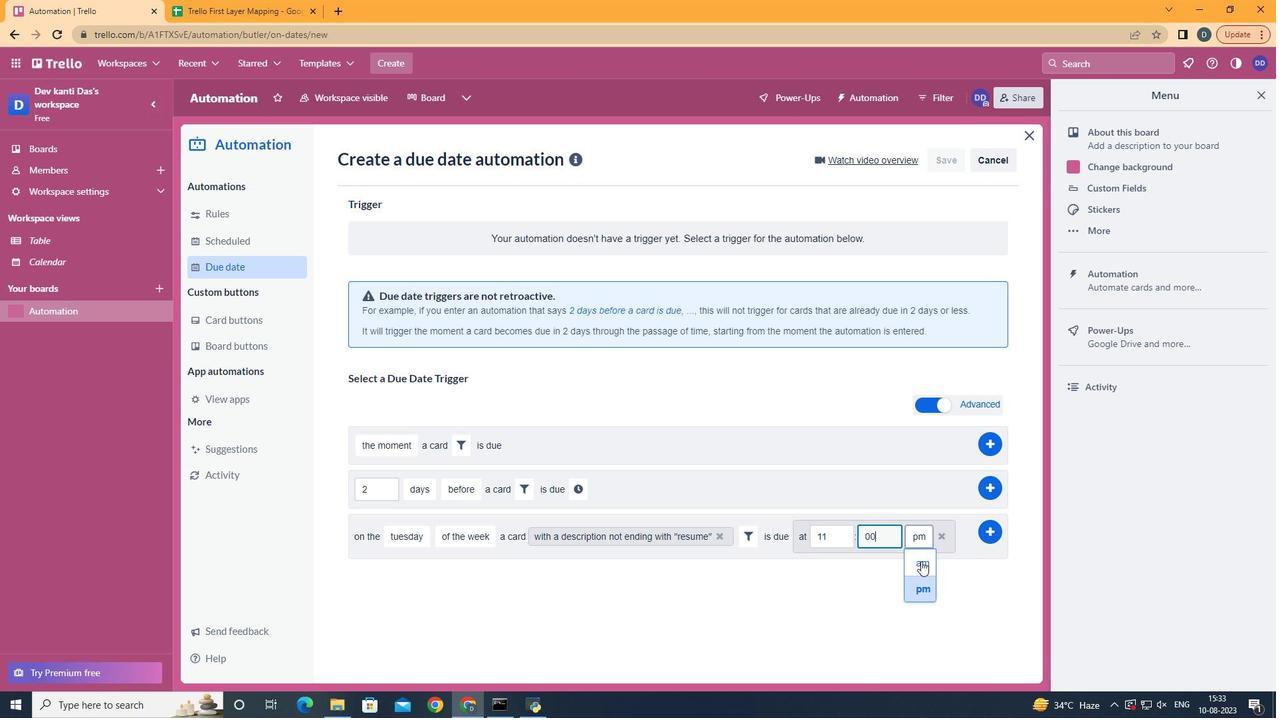 
Action: Mouse pressed left at (921, 561)
Screenshot: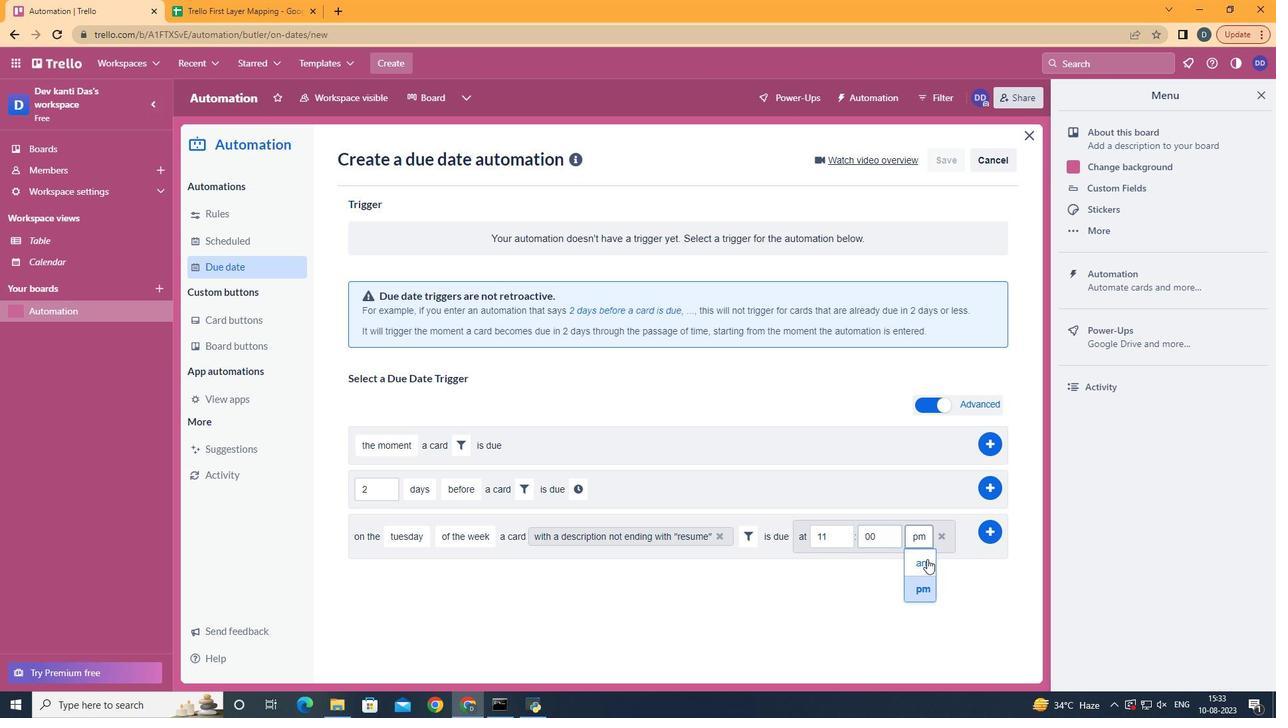 
Action: Mouse moved to (986, 528)
Screenshot: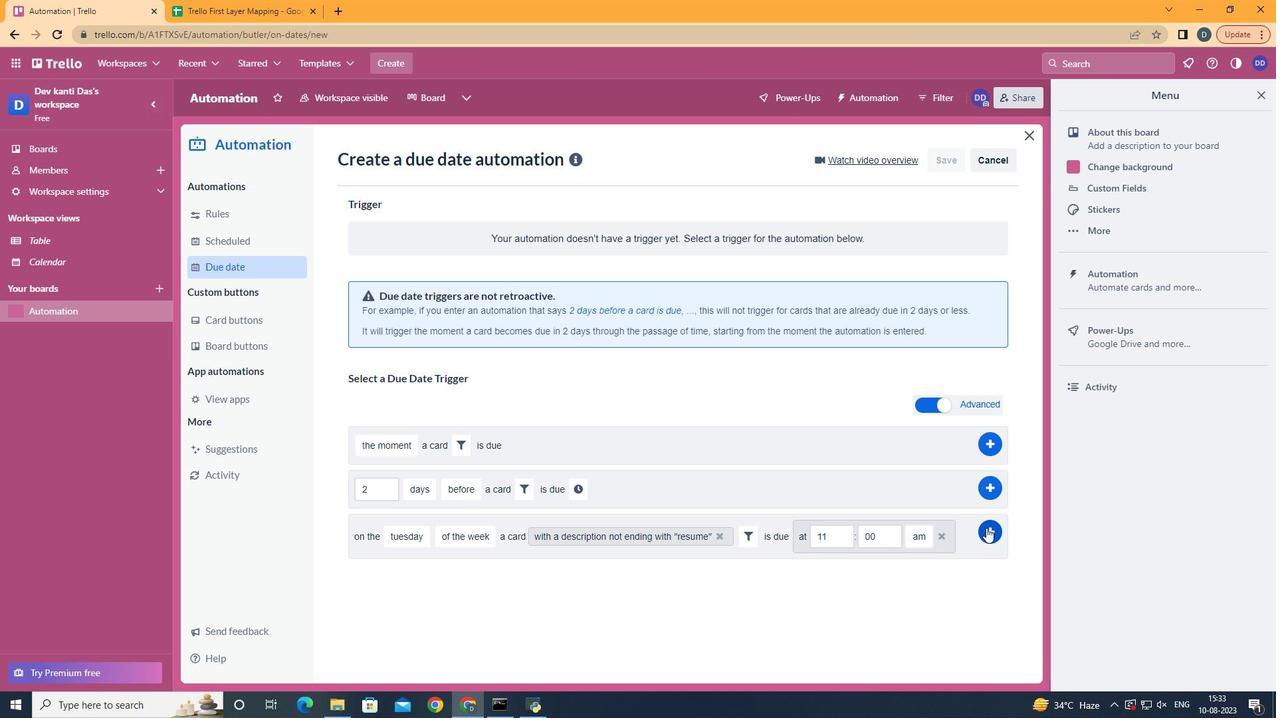 
Action: Mouse pressed left at (986, 528)
Screenshot: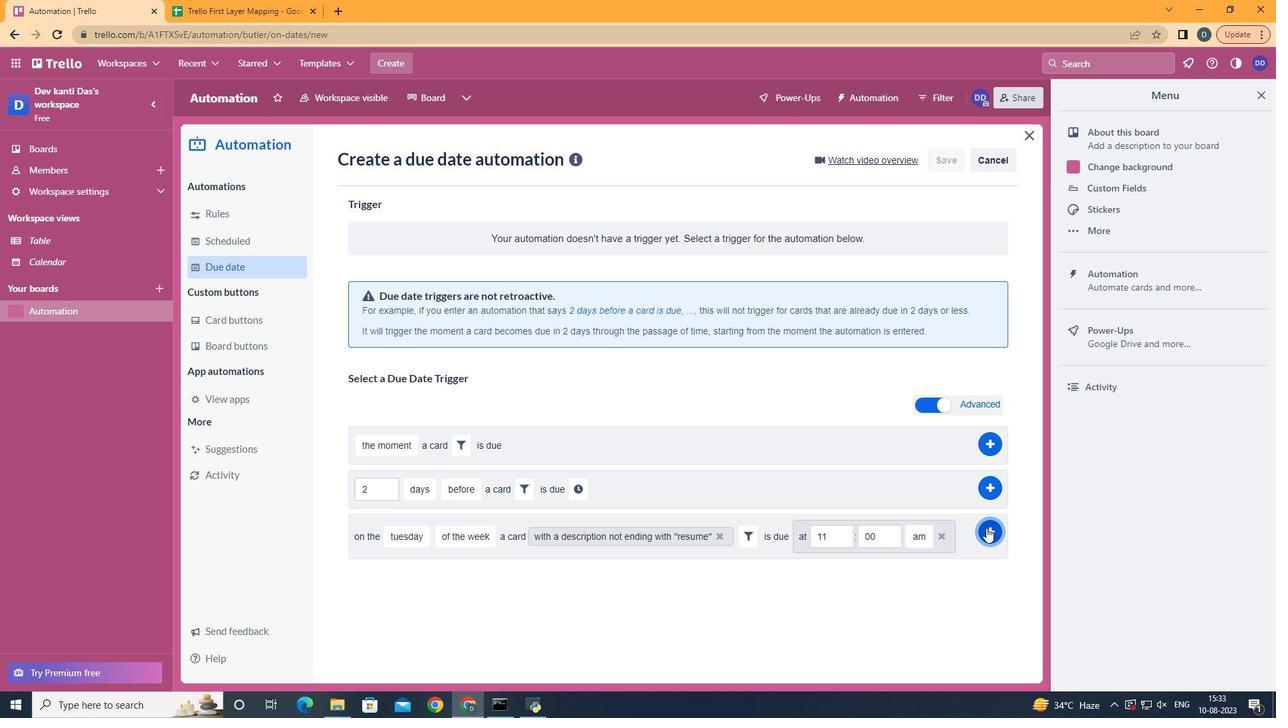
